 Task: Search one way flight ticket for 2 adults, 4 children and 1 infant on lap in business from Wilmington: Wilmington Airport to Fort Wayne: Fort Wayne International Airport on 5-4-2023. Choice of flights is JetBlue. Price is upto 20000. Outbound departure time preference is 10:00.
Action: Mouse moved to (286, 269)
Screenshot: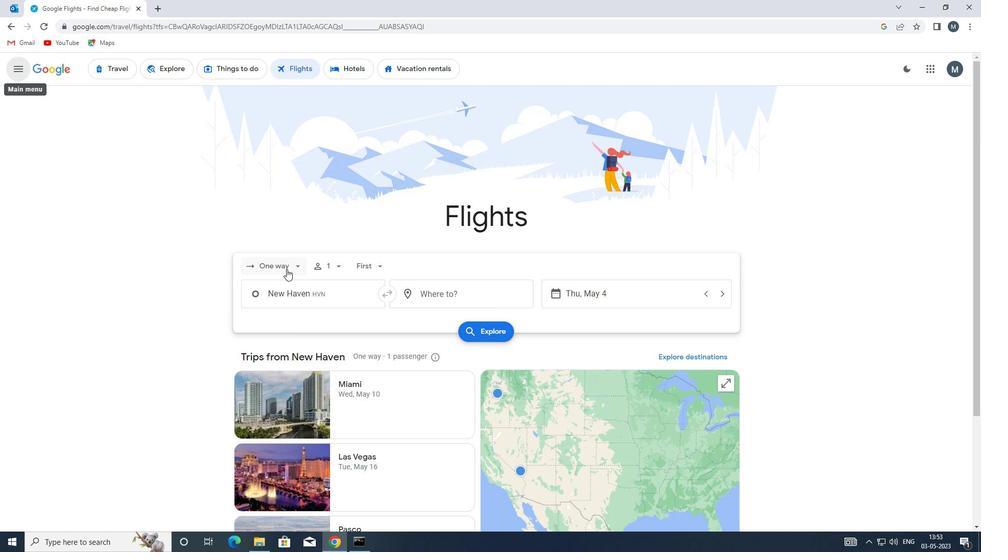 
Action: Mouse pressed left at (286, 269)
Screenshot: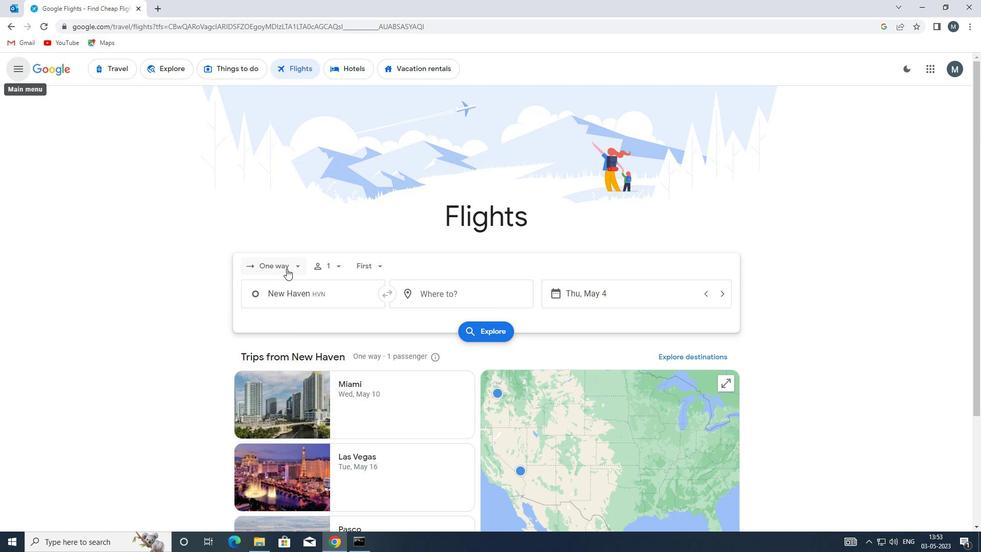 
Action: Mouse moved to (298, 312)
Screenshot: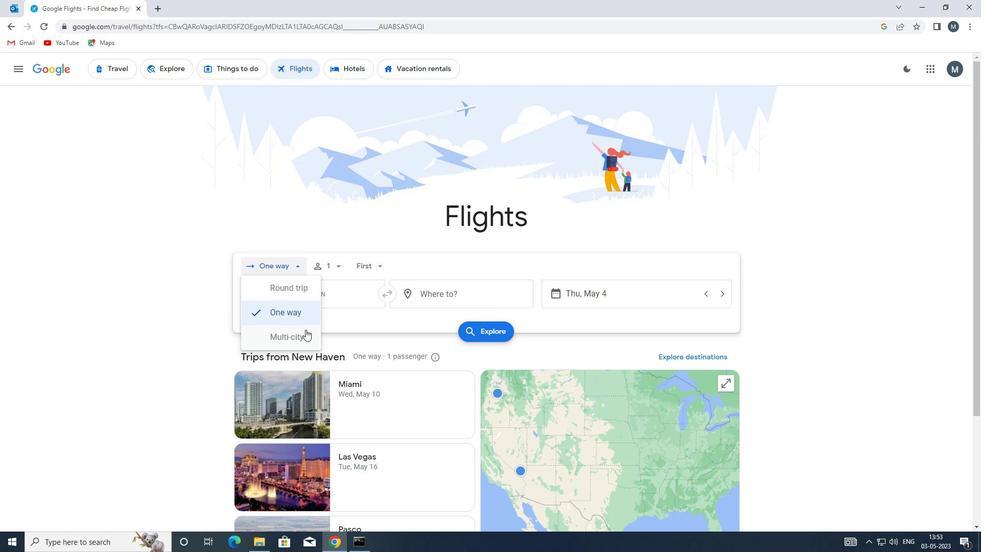 
Action: Mouse pressed left at (298, 312)
Screenshot: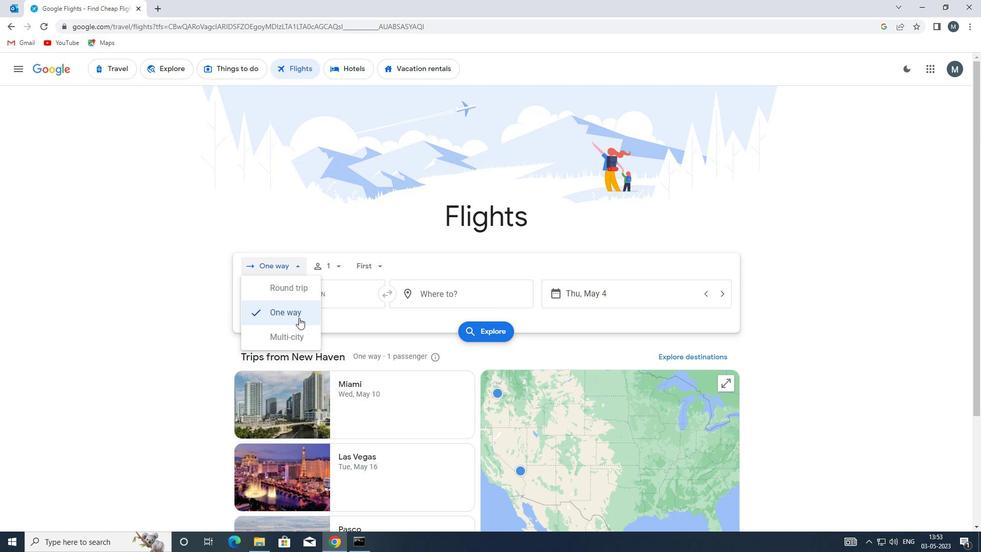 
Action: Mouse moved to (333, 264)
Screenshot: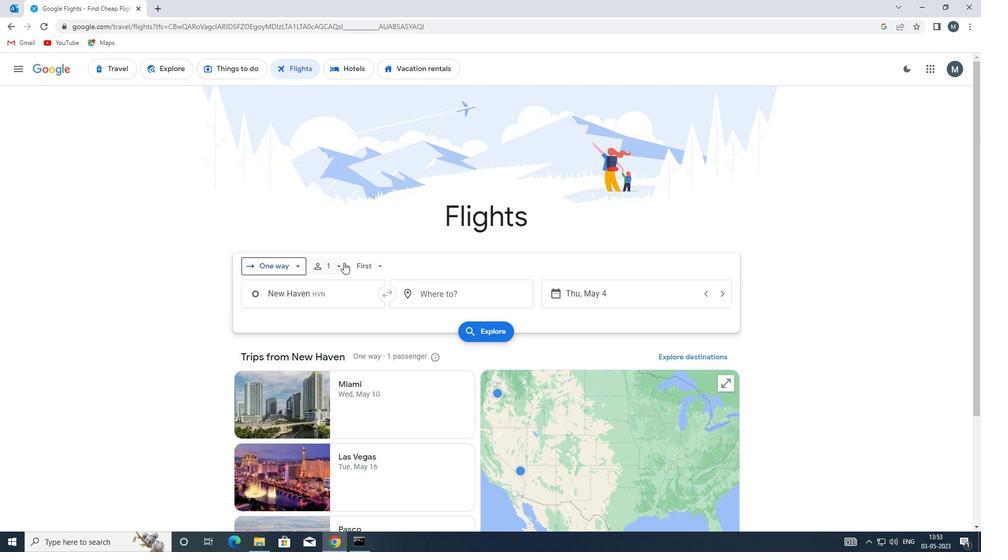 
Action: Mouse pressed left at (333, 264)
Screenshot: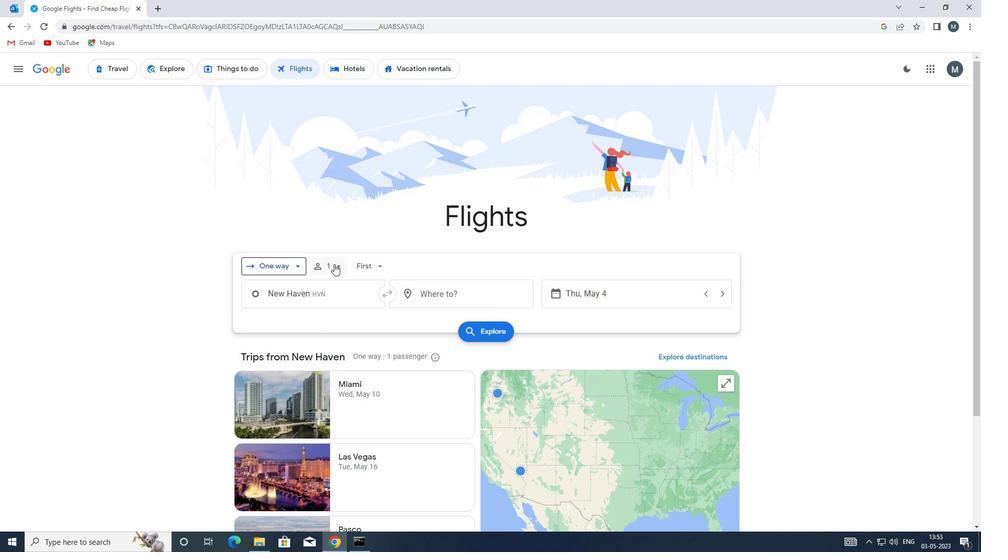 
Action: Mouse moved to (415, 293)
Screenshot: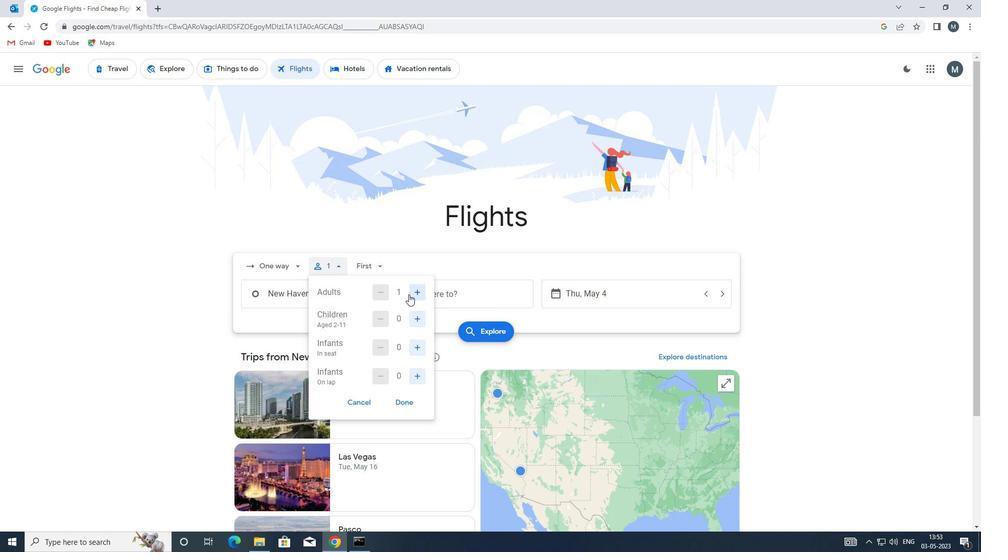 
Action: Mouse pressed left at (415, 293)
Screenshot: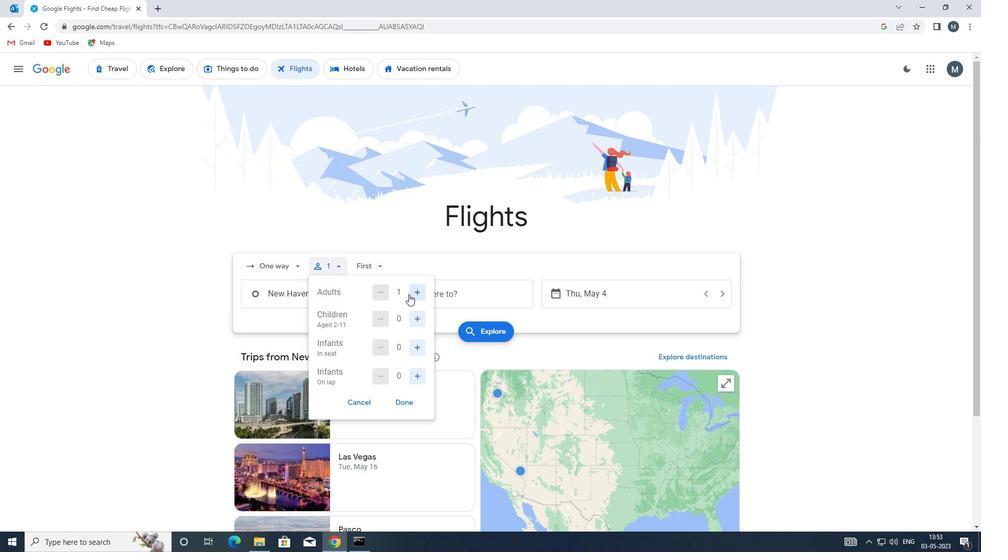 
Action: Mouse moved to (419, 318)
Screenshot: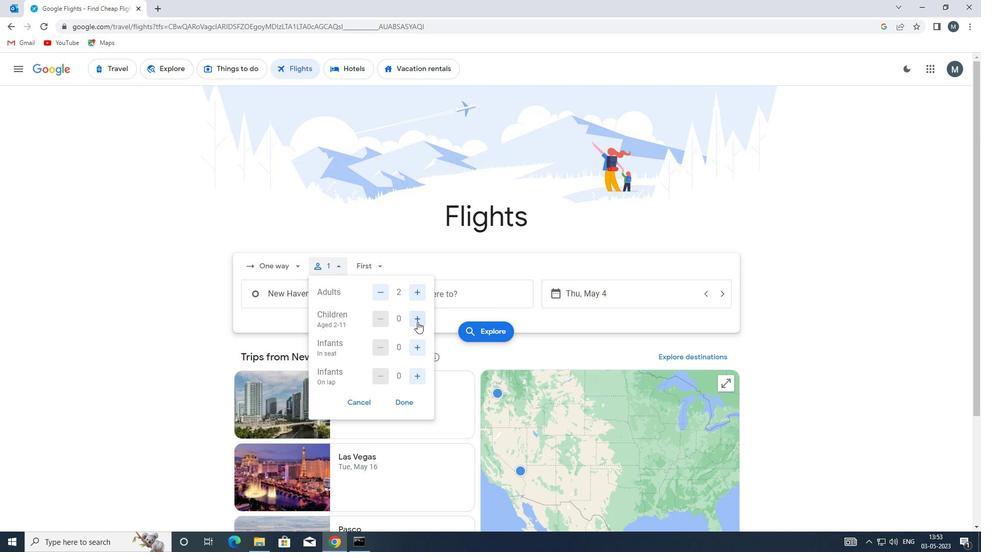 
Action: Mouse pressed left at (419, 318)
Screenshot: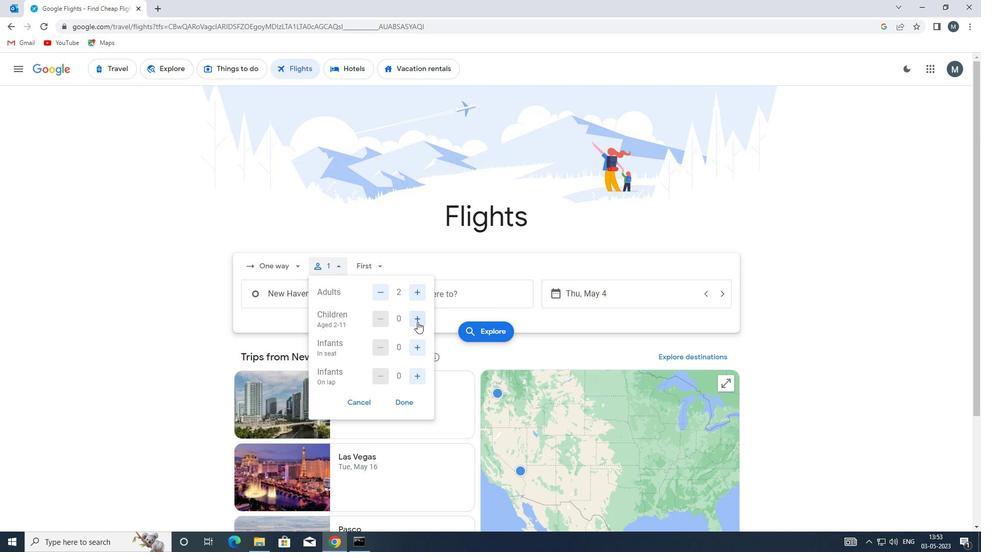 
Action: Mouse pressed left at (419, 318)
Screenshot: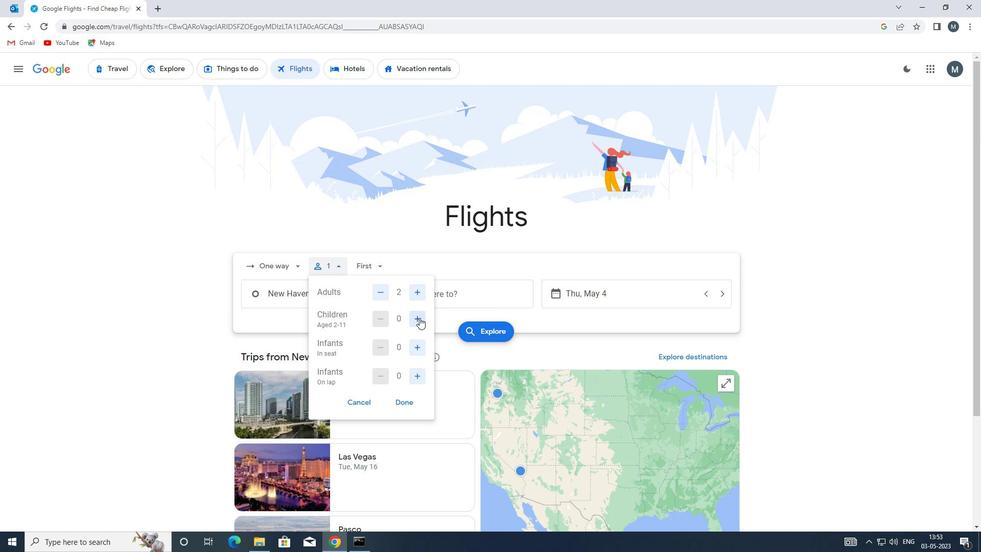 
Action: Mouse pressed left at (419, 318)
Screenshot: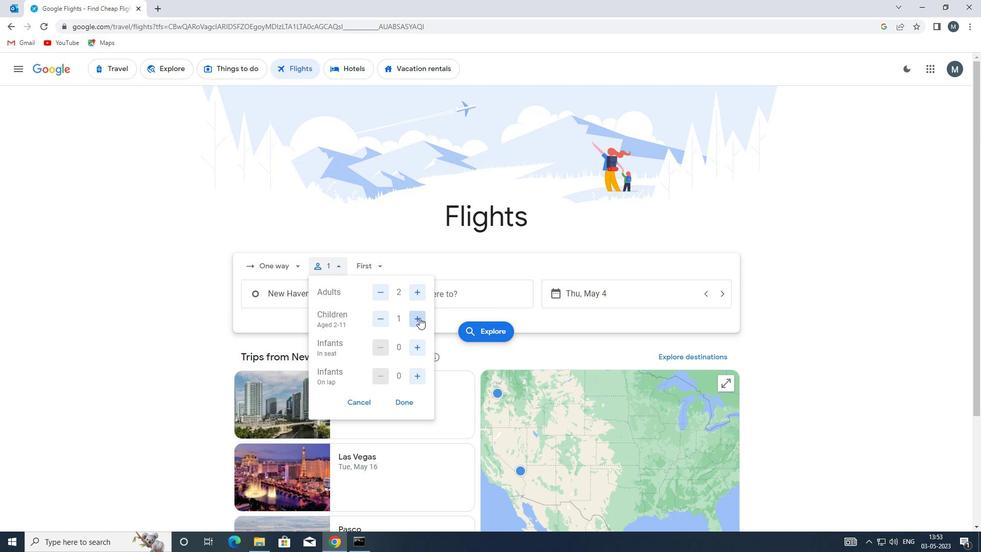 
Action: Mouse pressed left at (419, 318)
Screenshot: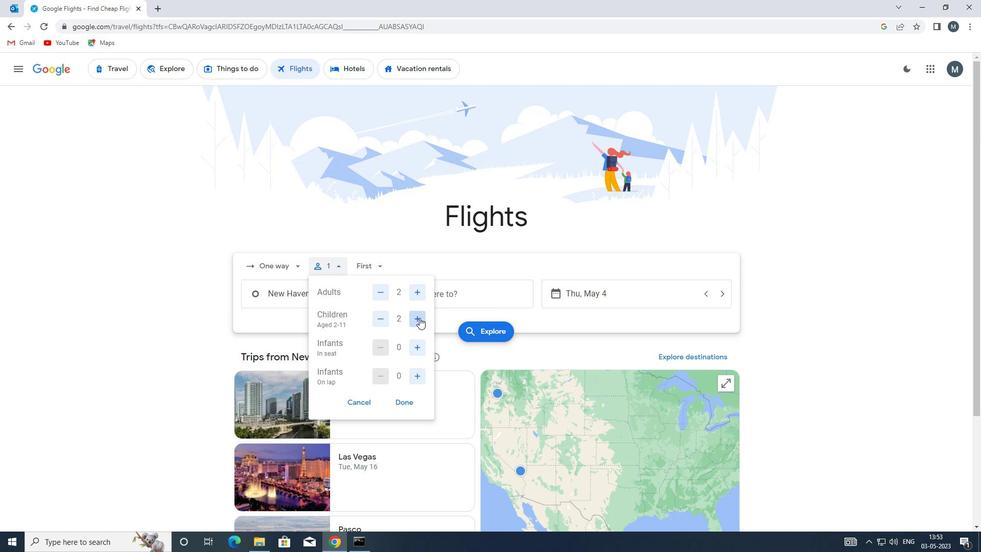 
Action: Mouse pressed left at (419, 318)
Screenshot: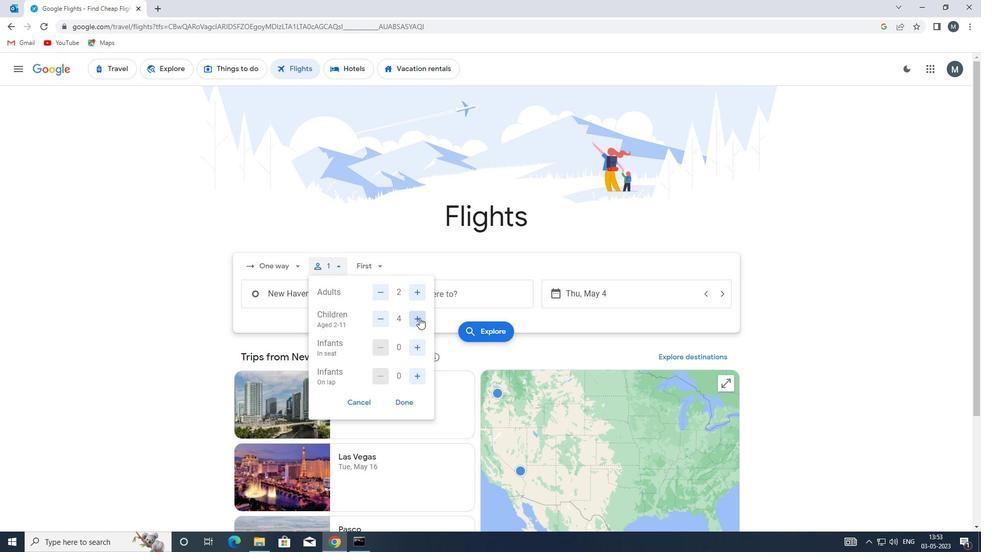 
Action: Mouse moved to (378, 320)
Screenshot: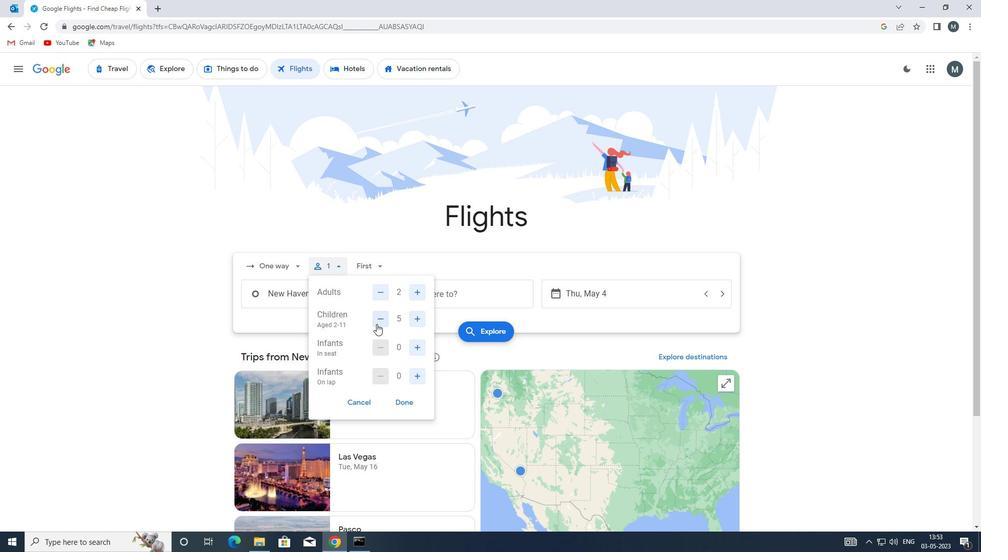 
Action: Mouse pressed left at (378, 320)
Screenshot: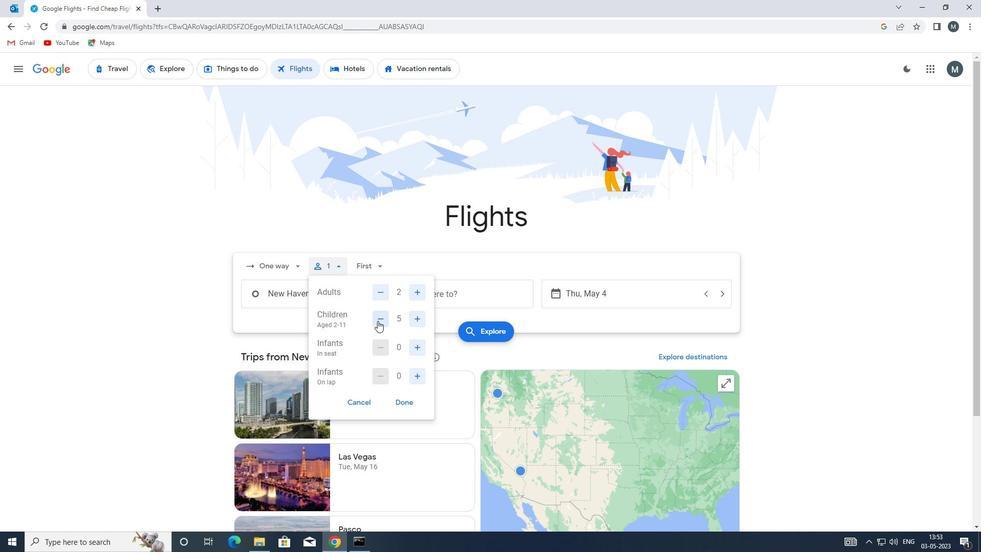 
Action: Mouse moved to (419, 344)
Screenshot: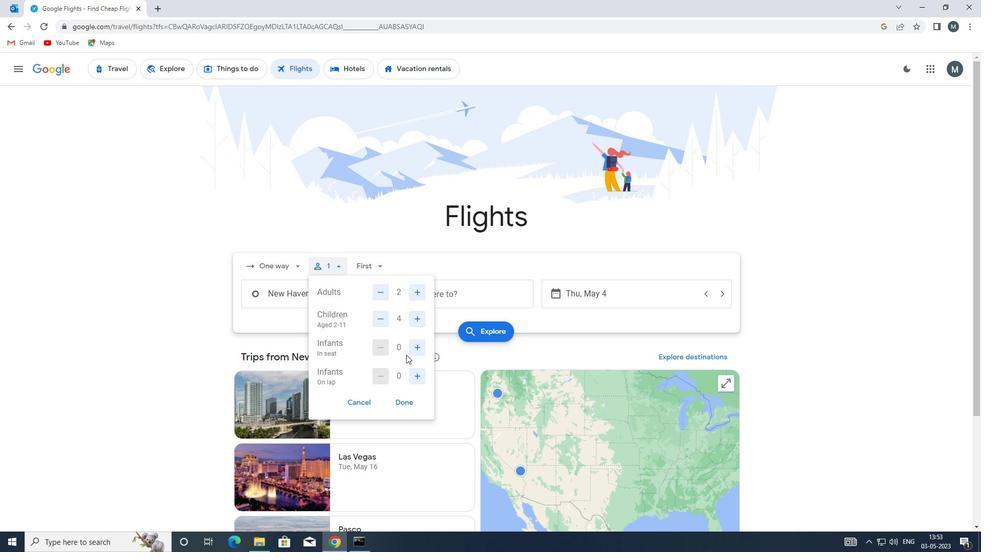 
Action: Mouse pressed left at (419, 344)
Screenshot: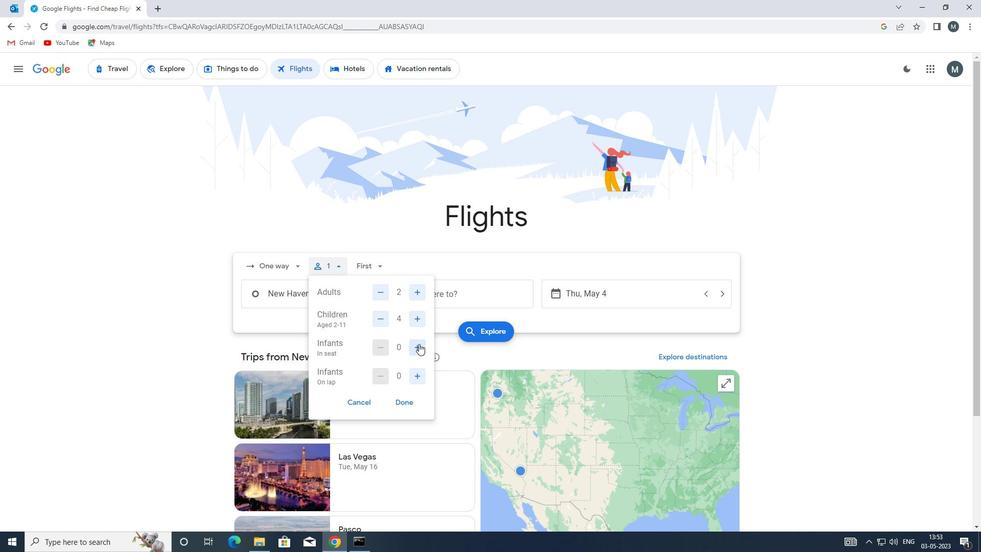 
Action: Mouse moved to (406, 403)
Screenshot: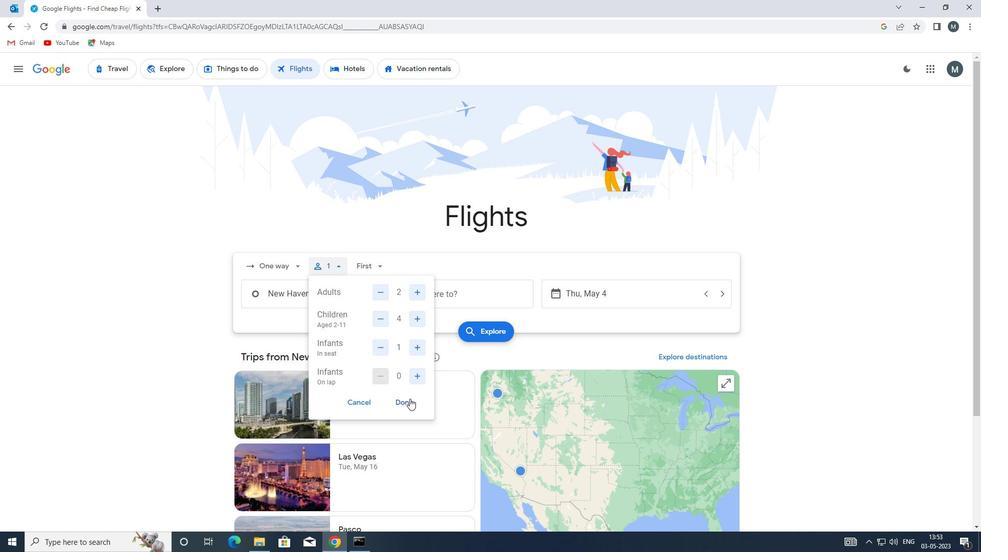 
Action: Mouse pressed left at (406, 403)
Screenshot: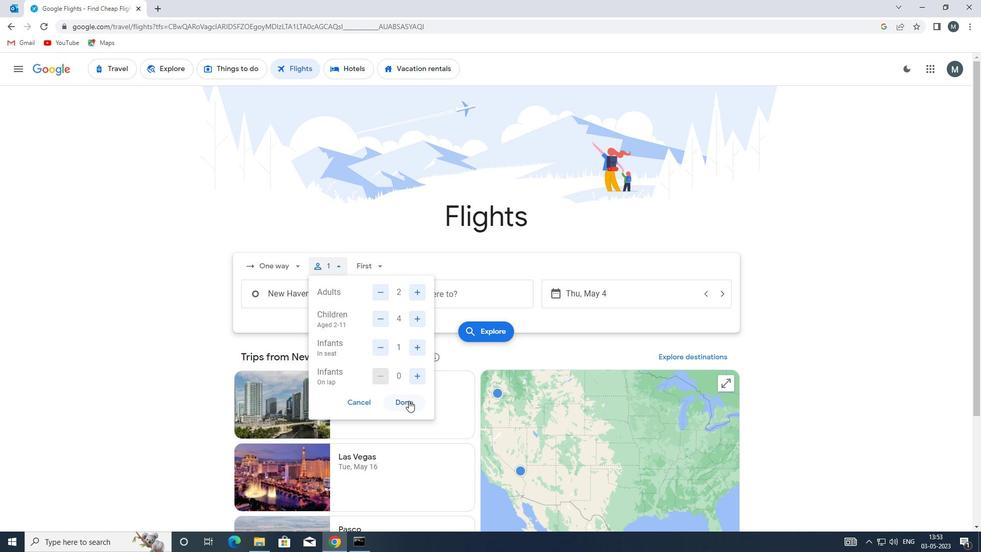 
Action: Mouse moved to (377, 267)
Screenshot: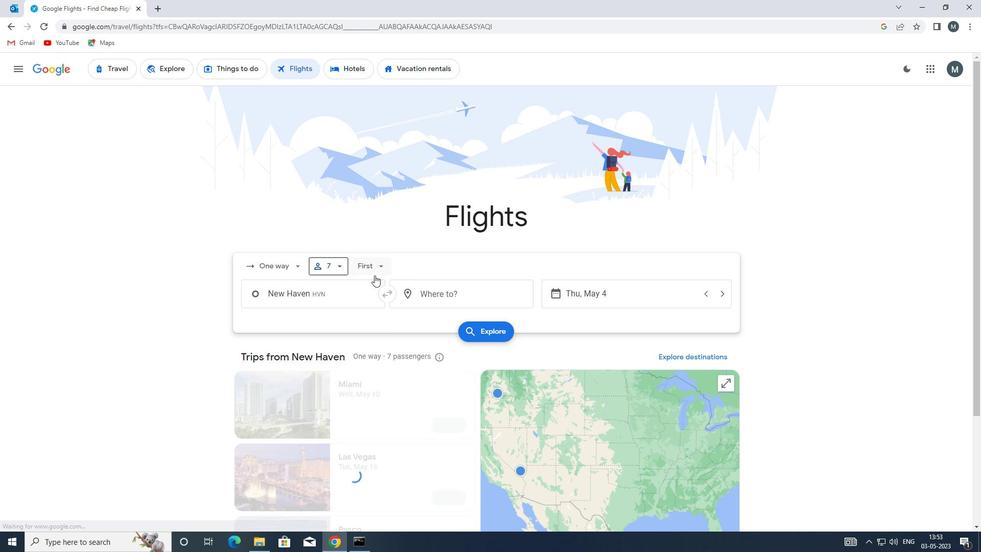 
Action: Mouse pressed left at (377, 267)
Screenshot: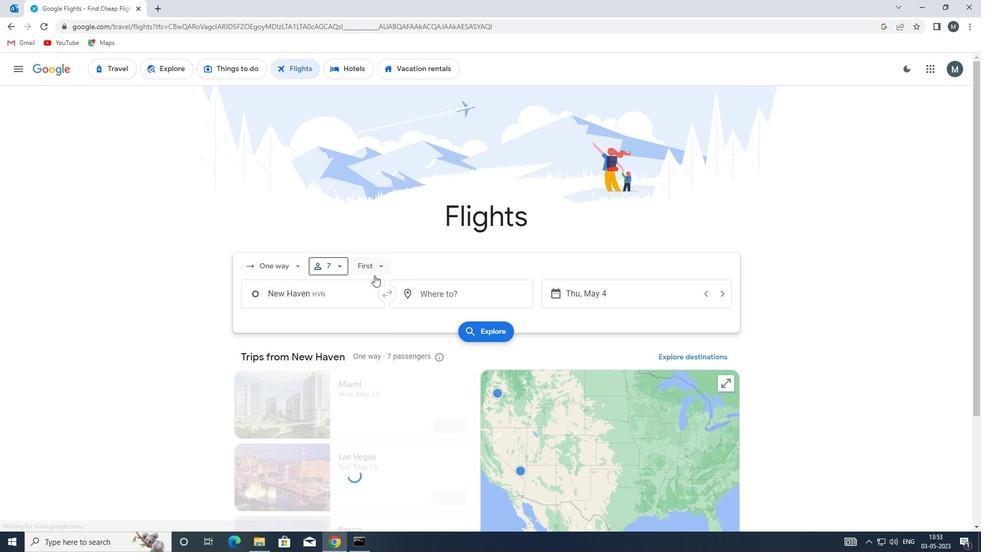 
Action: Mouse moved to (409, 336)
Screenshot: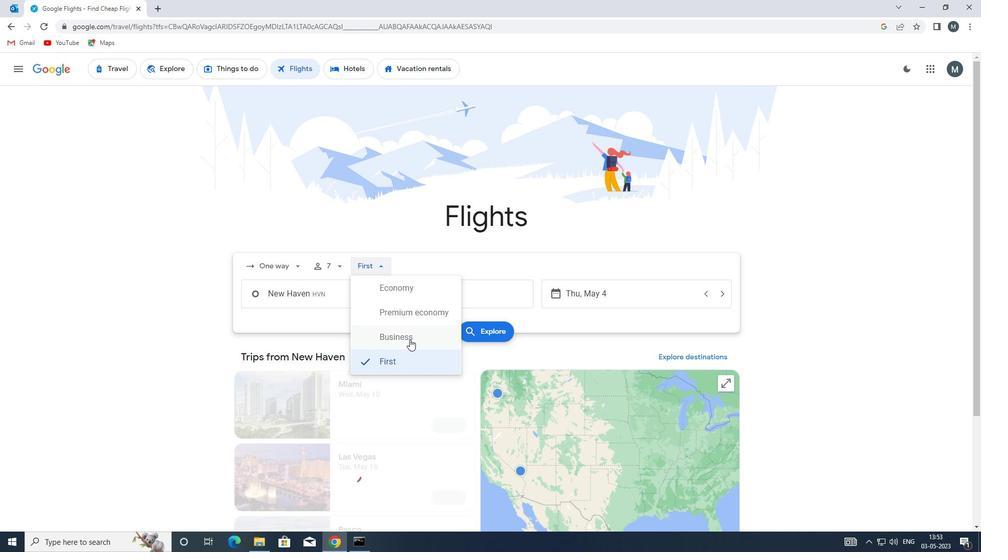 
Action: Mouse pressed left at (409, 336)
Screenshot: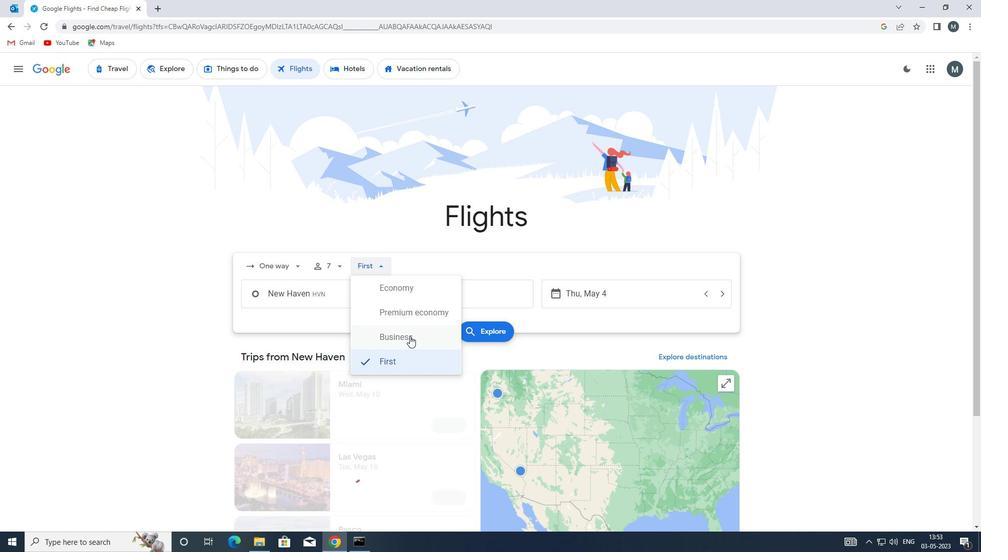 
Action: Mouse moved to (338, 300)
Screenshot: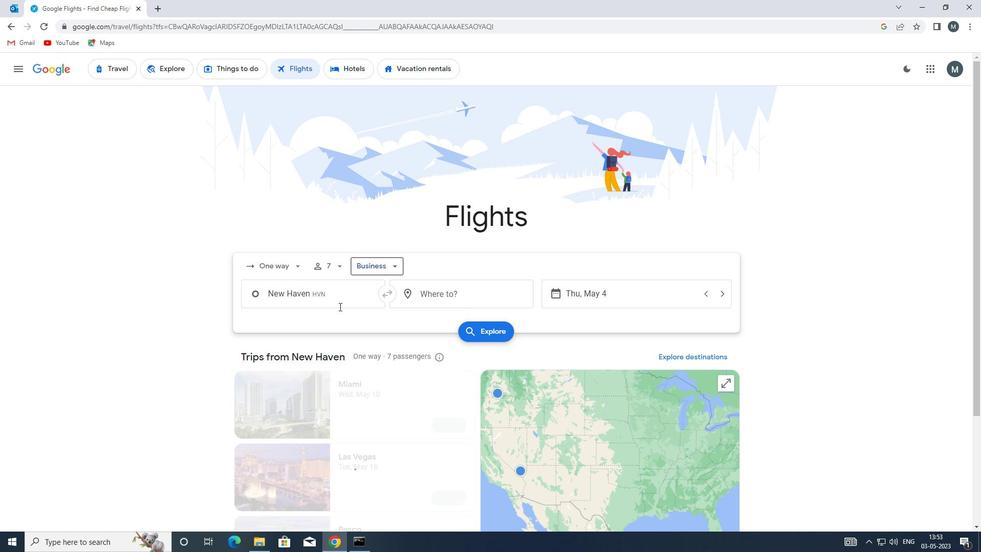 
Action: Mouse pressed left at (338, 300)
Screenshot: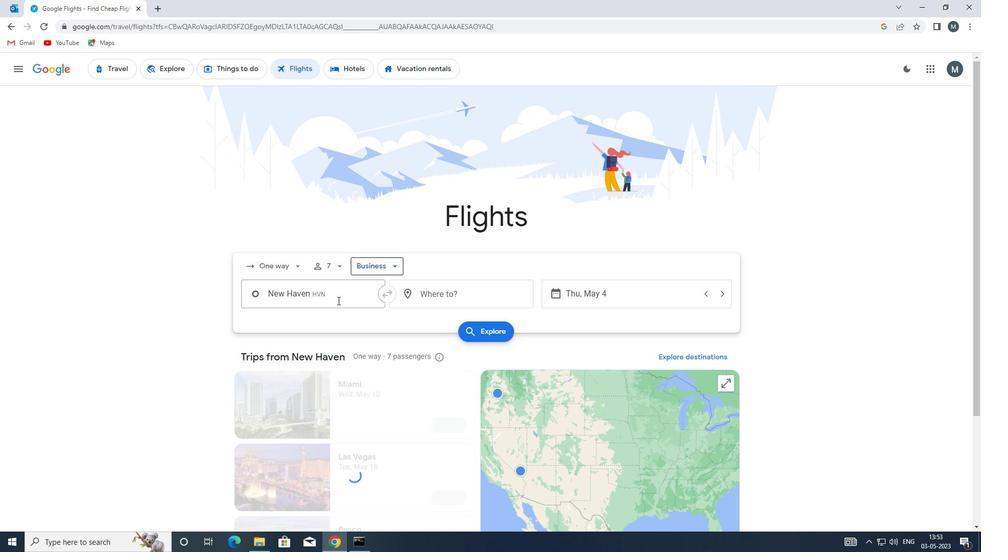 
Action: Key pressed ilg
Screenshot: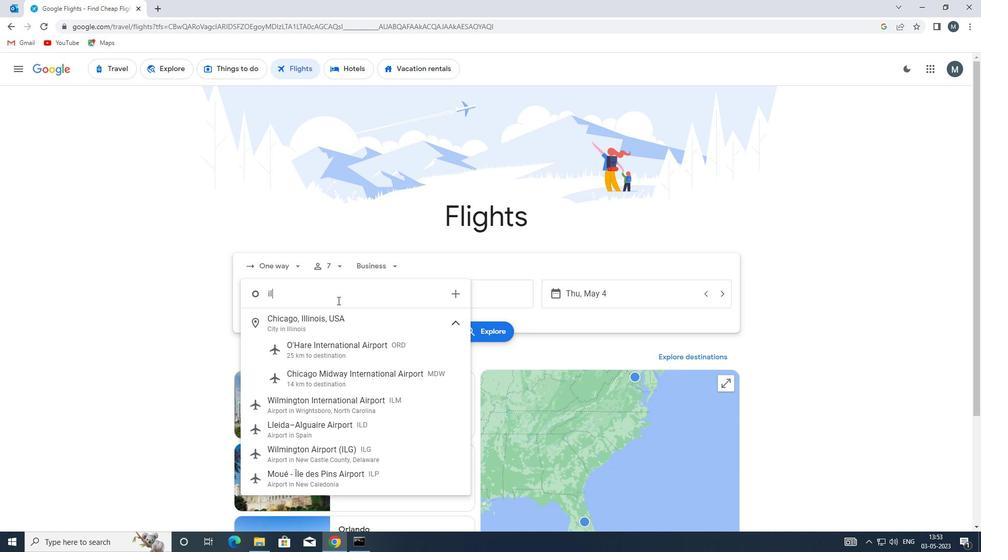 
Action: Mouse moved to (344, 322)
Screenshot: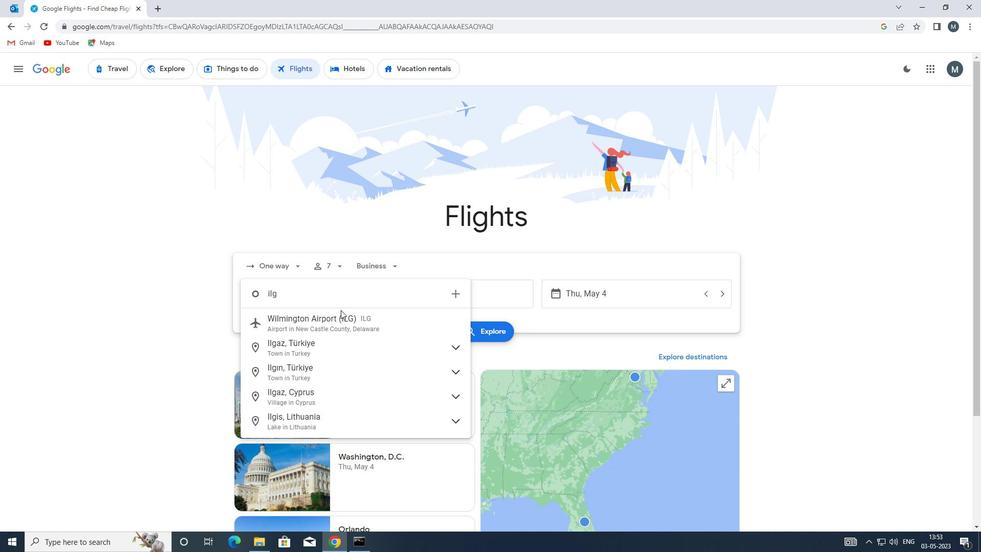 
Action: Mouse pressed left at (344, 322)
Screenshot: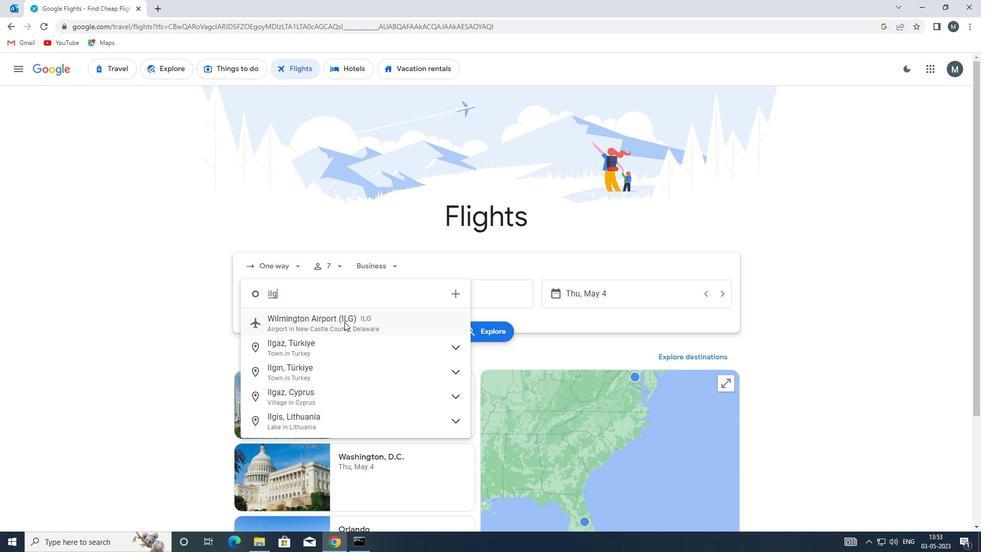 
Action: Mouse moved to (435, 295)
Screenshot: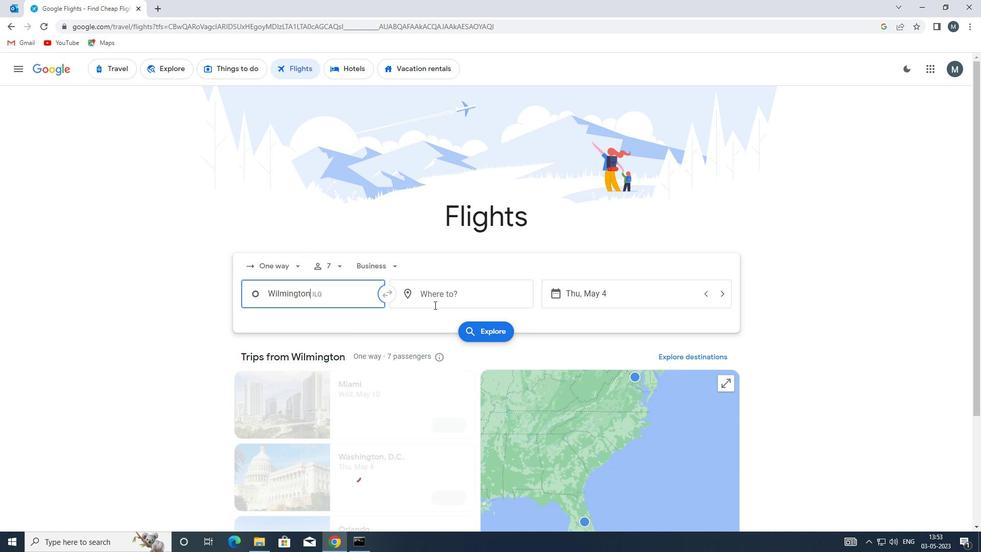 
Action: Mouse pressed left at (435, 295)
Screenshot: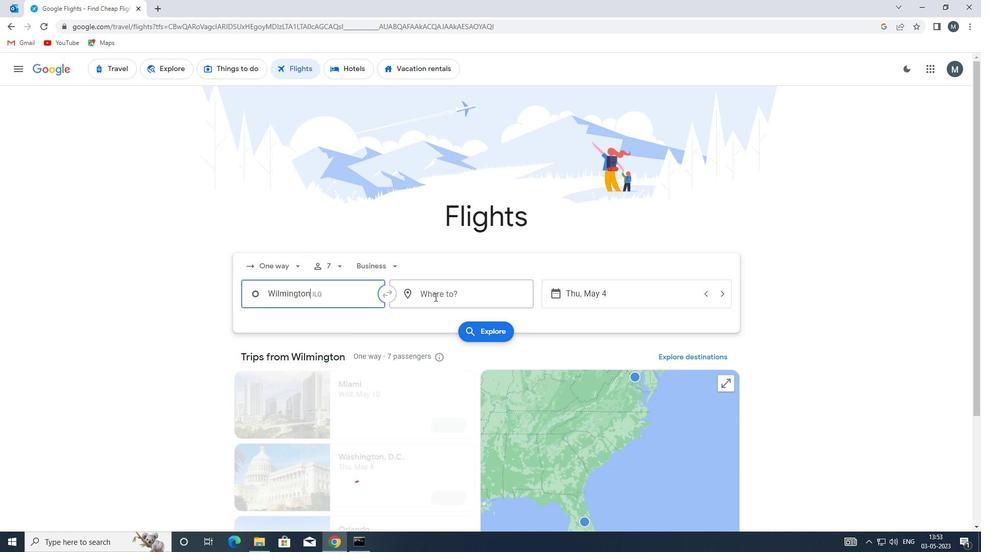 
Action: Key pressed fwa
Screenshot: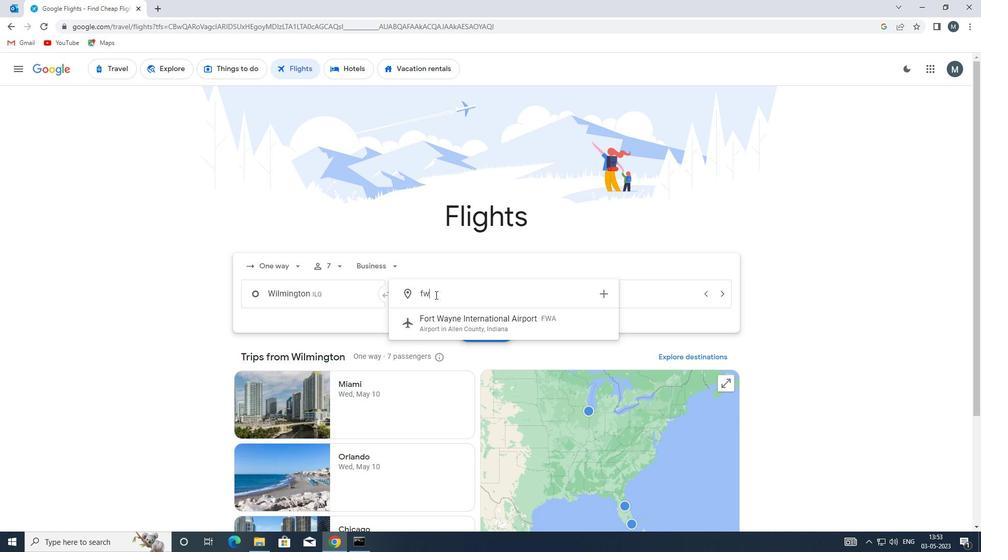 
Action: Mouse moved to (452, 325)
Screenshot: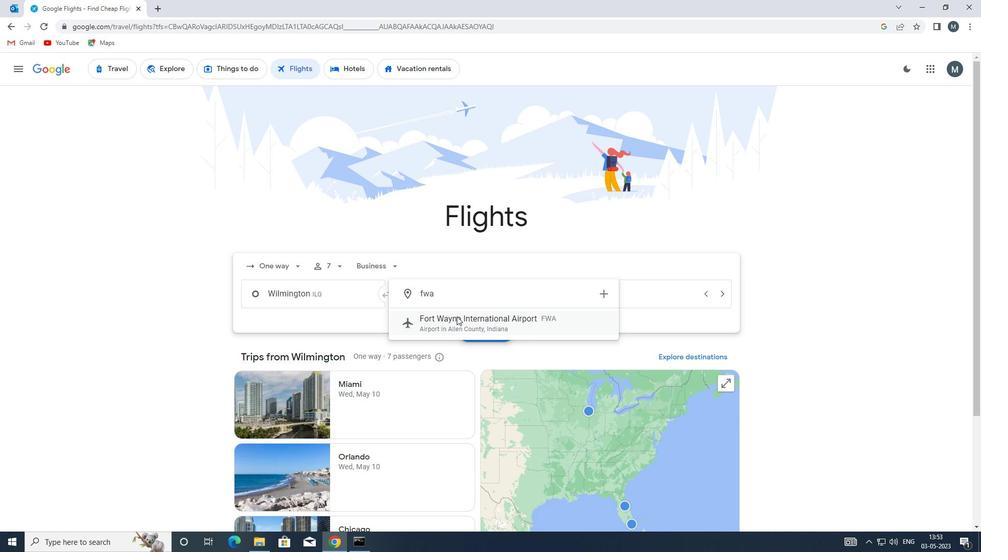 
Action: Mouse pressed left at (452, 325)
Screenshot: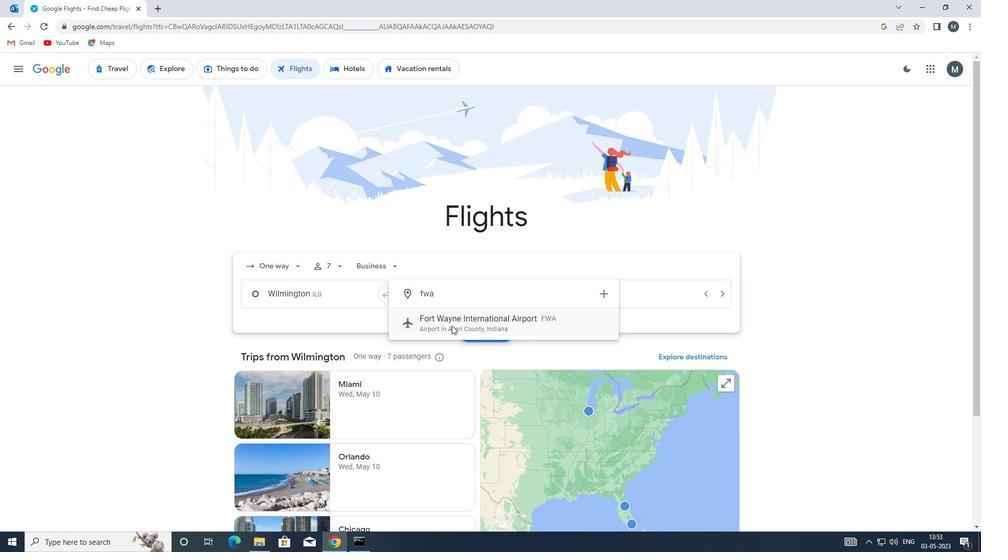 
Action: Mouse moved to (577, 295)
Screenshot: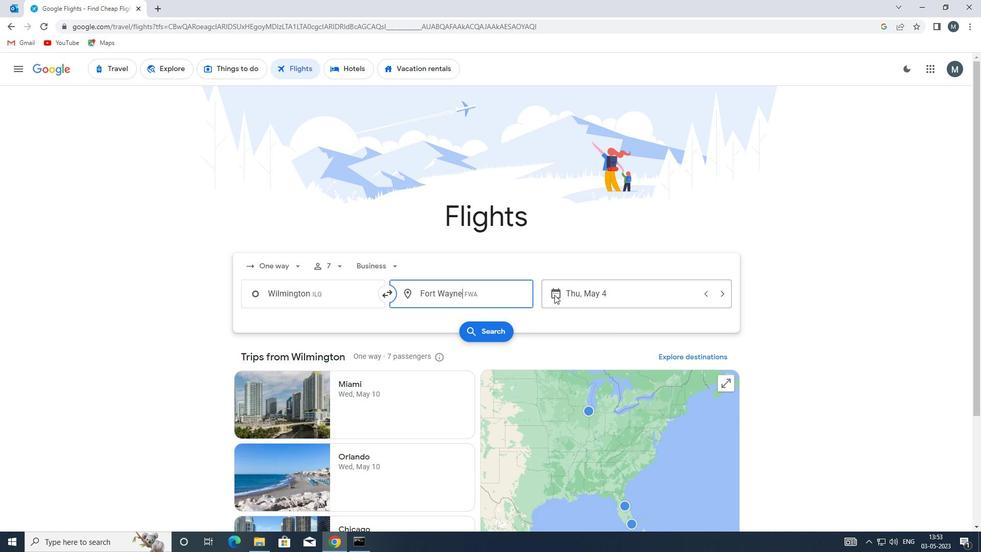 
Action: Mouse pressed left at (577, 295)
Screenshot: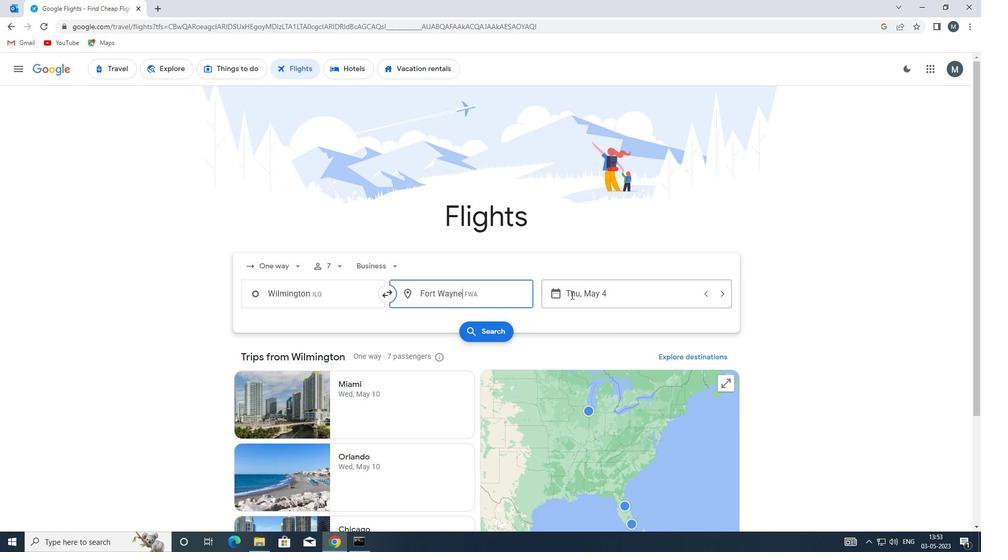 
Action: Mouse moved to (462, 344)
Screenshot: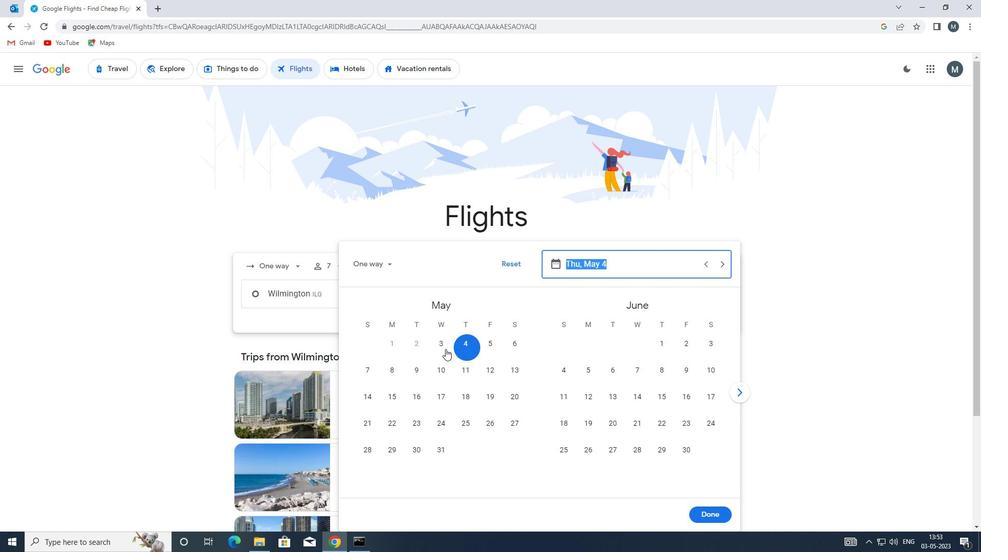 
Action: Mouse pressed left at (462, 344)
Screenshot: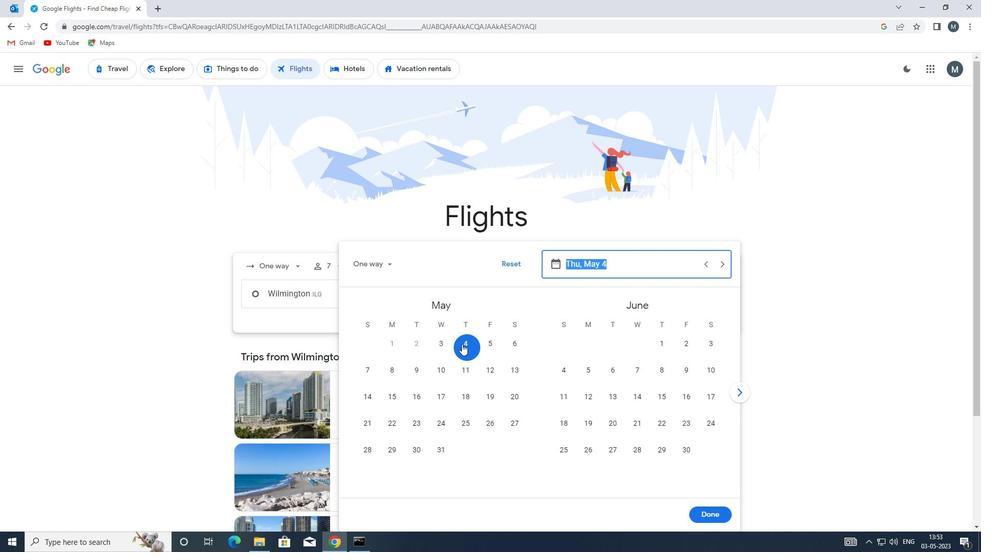 
Action: Mouse moved to (710, 506)
Screenshot: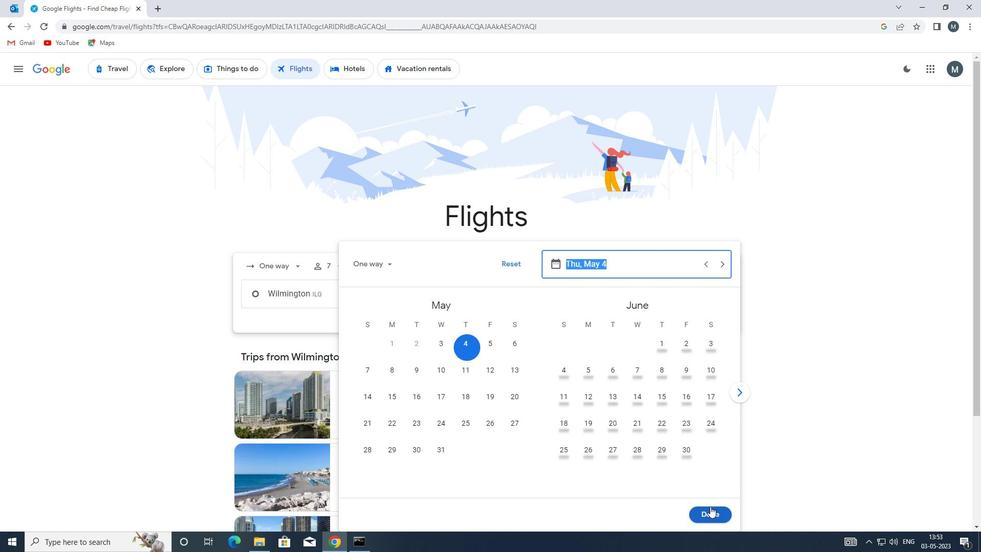 
Action: Mouse pressed left at (710, 506)
Screenshot: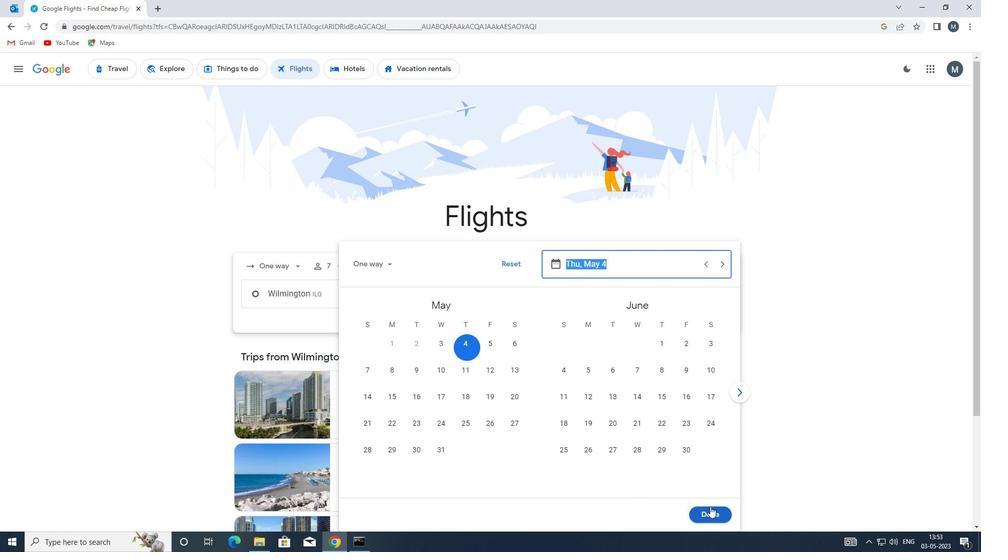 
Action: Mouse moved to (487, 331)
Screenshot: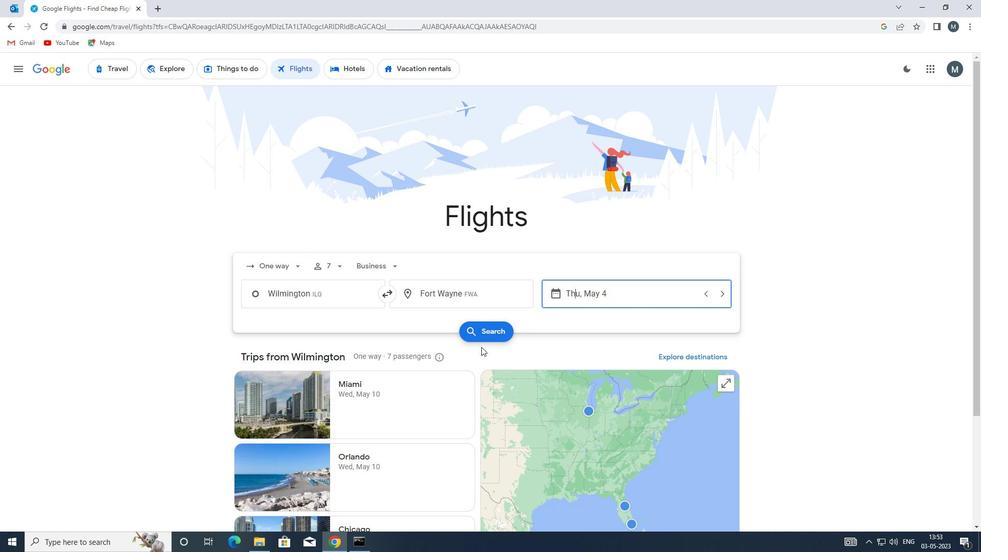 
Action: Mouse pressed left at (487, 331)
Screenshot: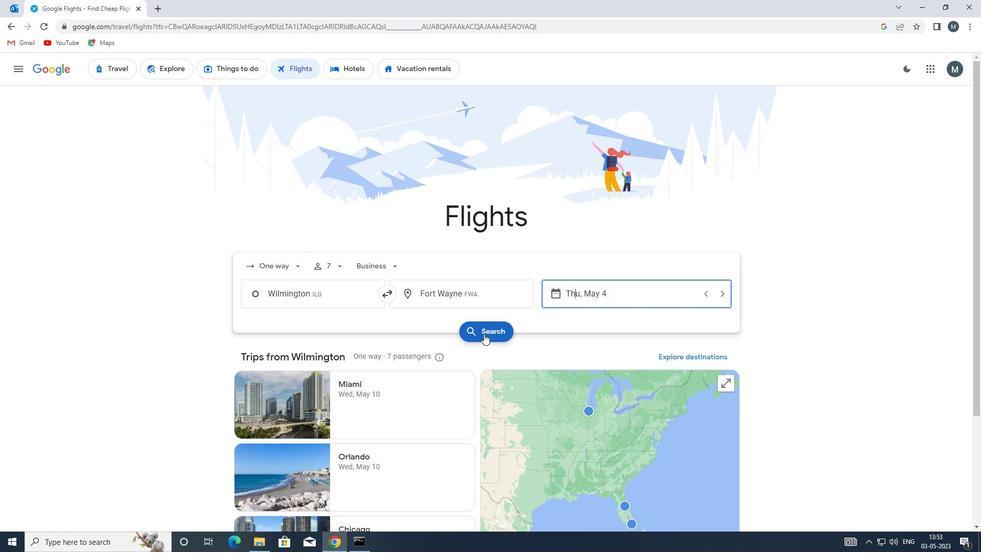 
Action: Mouse moved to (268, 159)
Screenshot: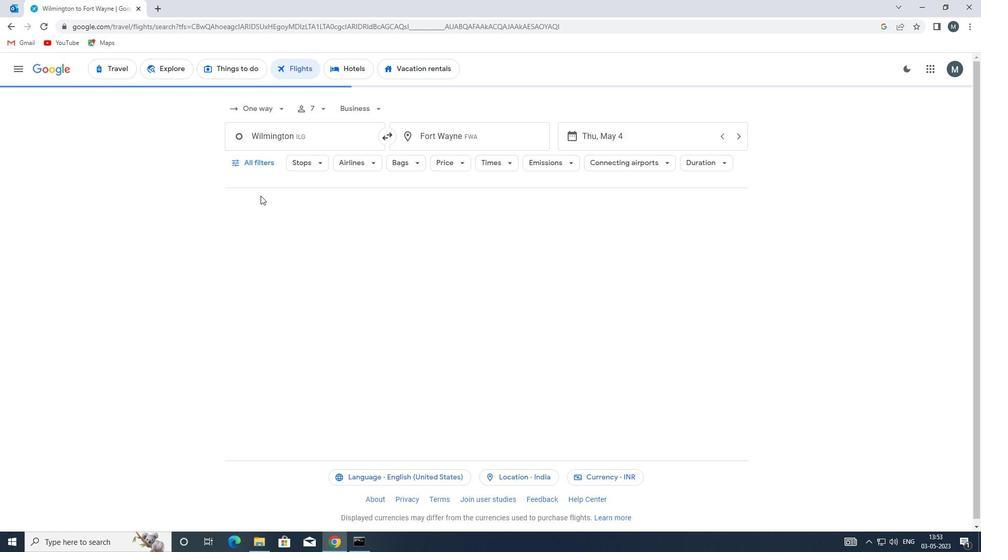 
Action: Mouse pressed left at (268, 159)
Screenshot: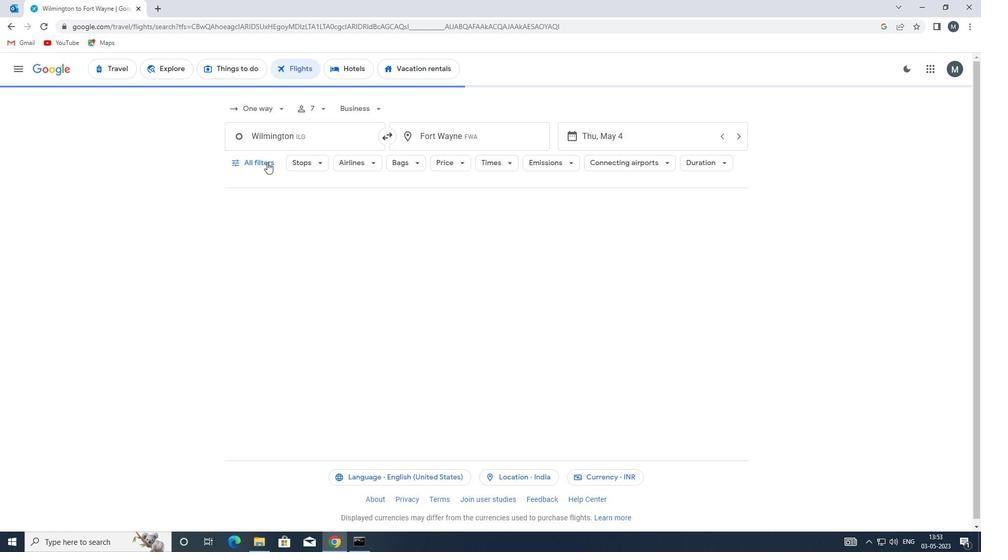 
Action: Mouse moved to (276, 235)
Screenshot: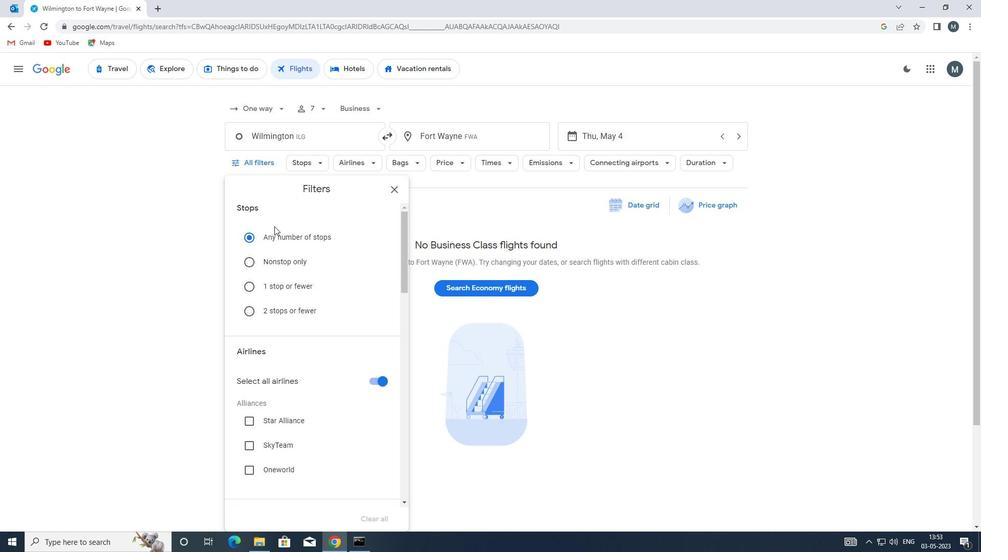 
Action: Mouse scrolled (276, 234) with delta (0, 0)
Screenshot: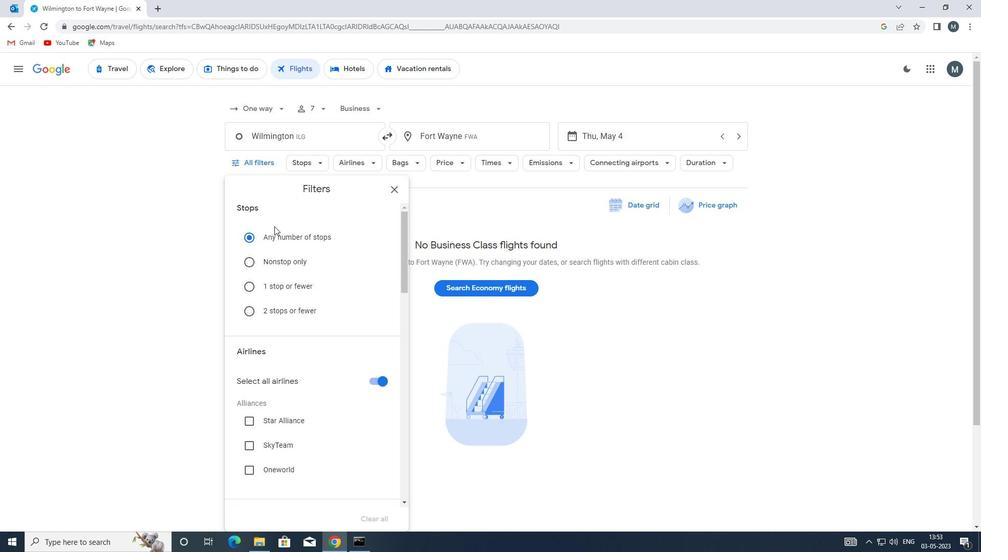 
Action: Mouse moved to (383, 328)
Screenshot: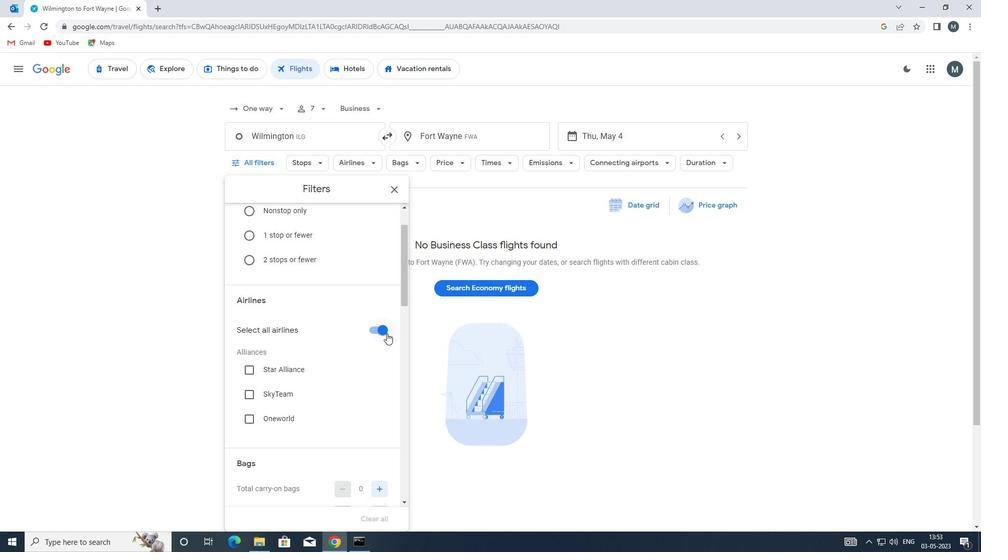 
Action: Mouse pressed left at (383, 328)
Screenshot: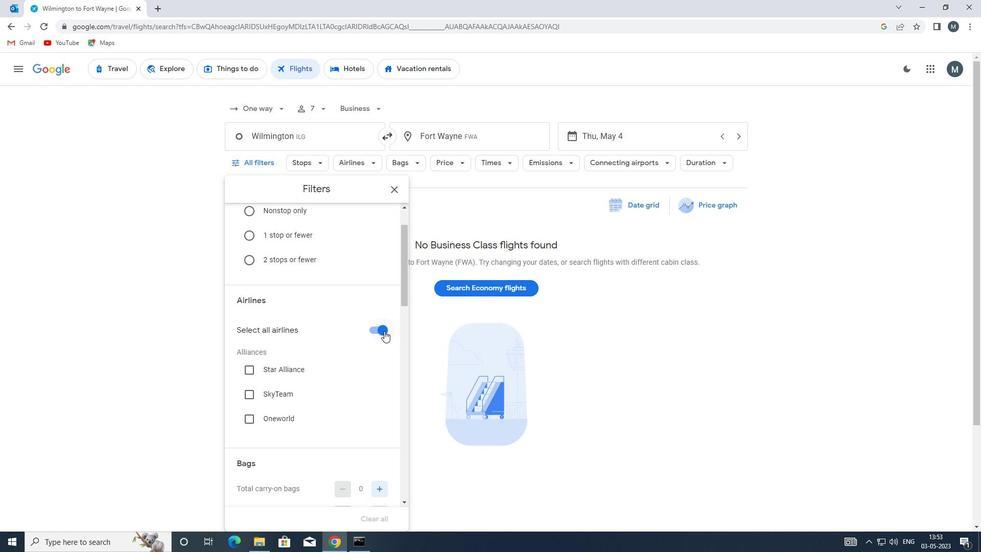 
Action: Mouse moved to (326, 342)
Screenshot: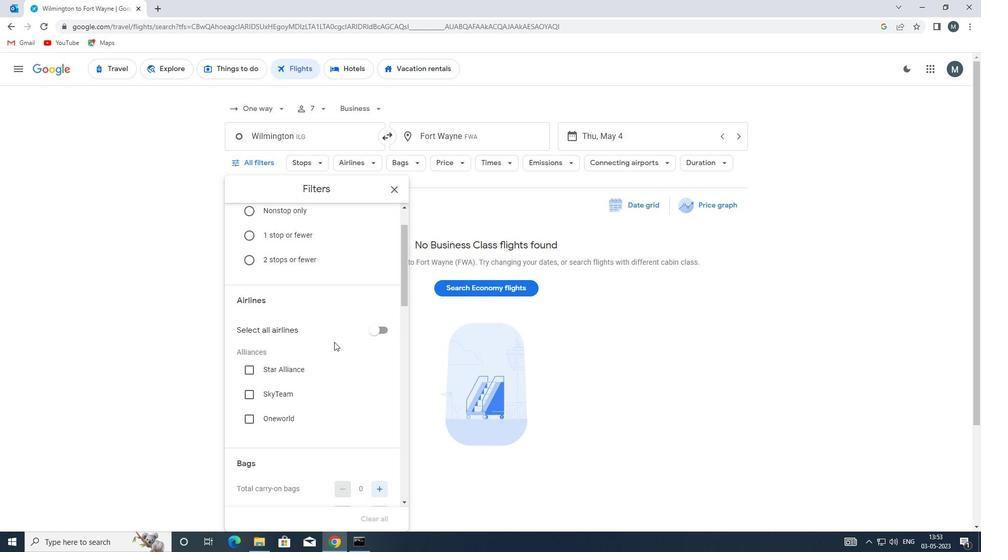 
Action: Mouse scrolled (326, 342) with delta (0, 0)
Screenshot: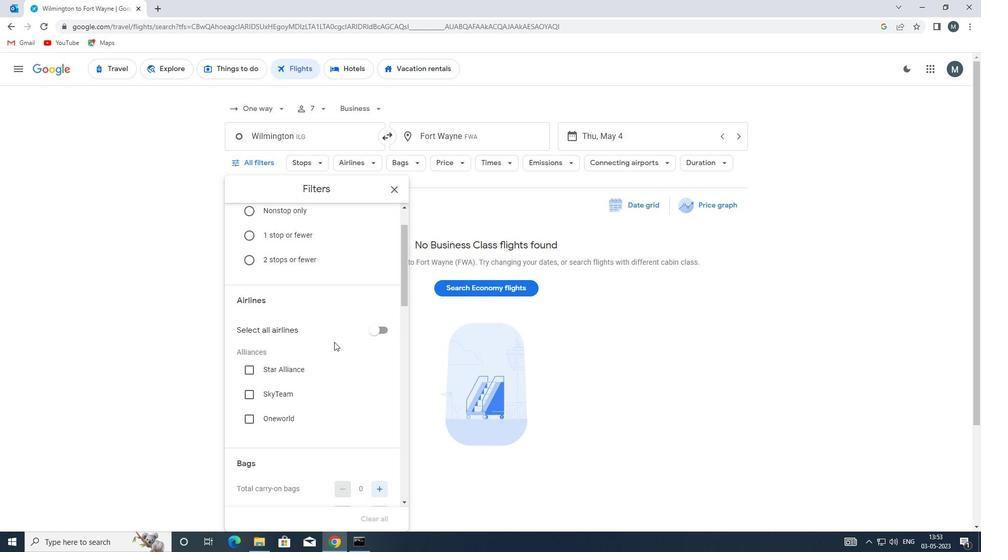 
Action: Mouse moved to (325, 343)
Screenshot: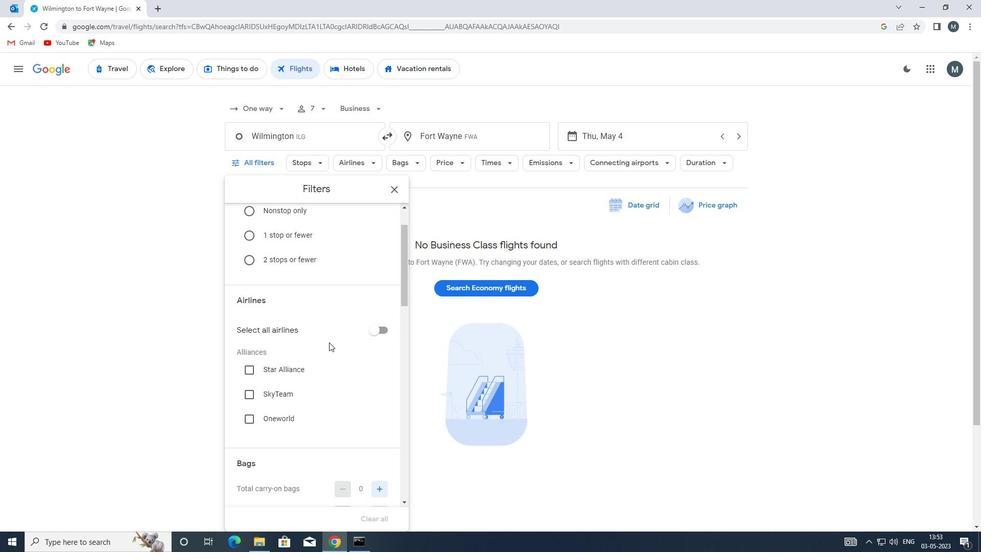 
Action: Mouse scrolled (325, 343) with delta (0, 0)
Screenshot: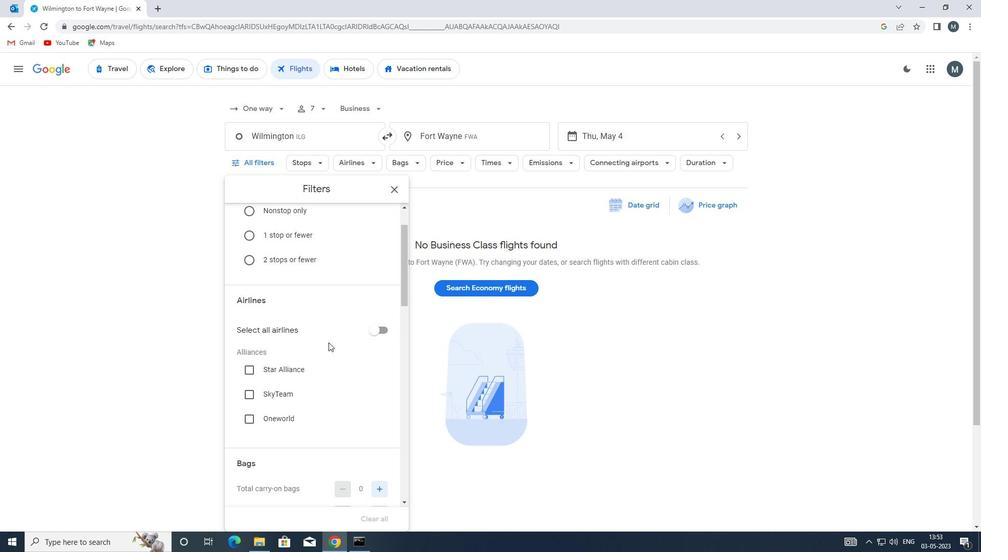 
Action: Mouse moved to (321, 344)
Screenshot: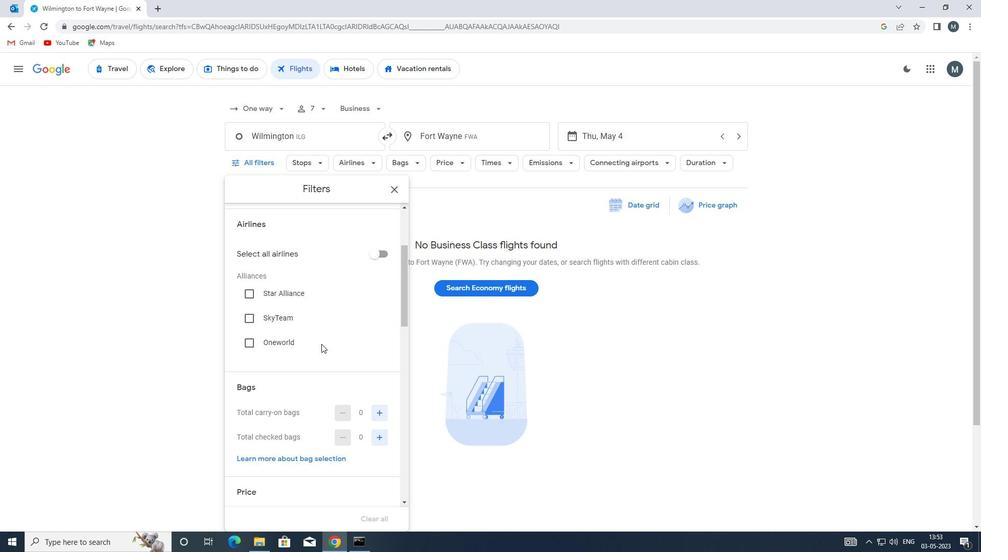 
Action: Mouse scrolled (321, 343) with delta (0, 0)
Screenshot: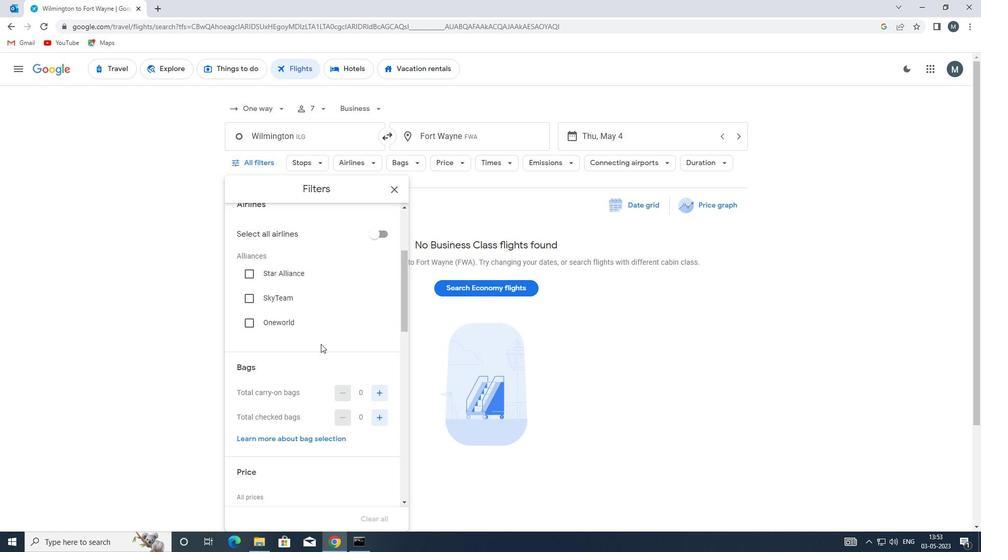 
Action: Mouse moved to (321, 344)
Screenshot: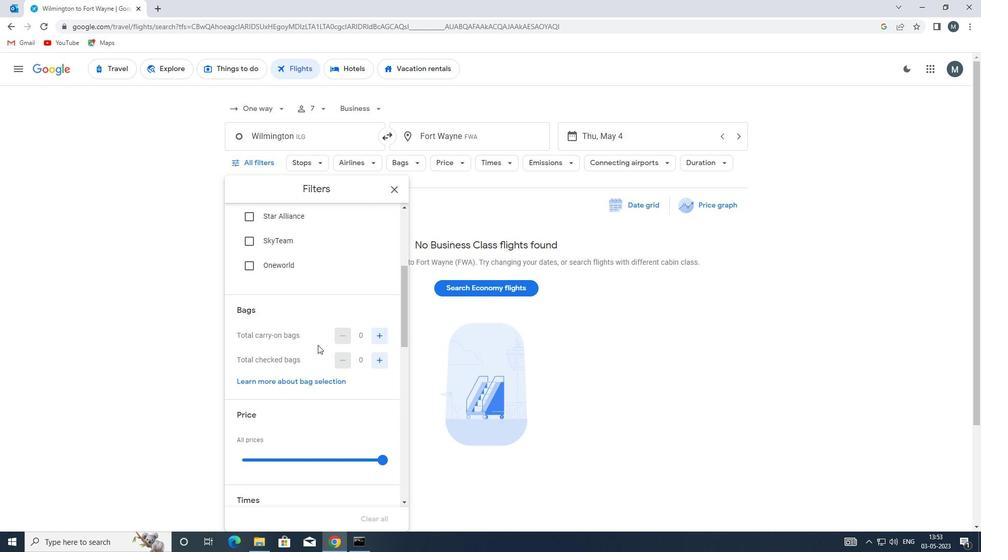 
Action: Mouse scrolled (321, 343) with delta (0, 0)
Screenshot: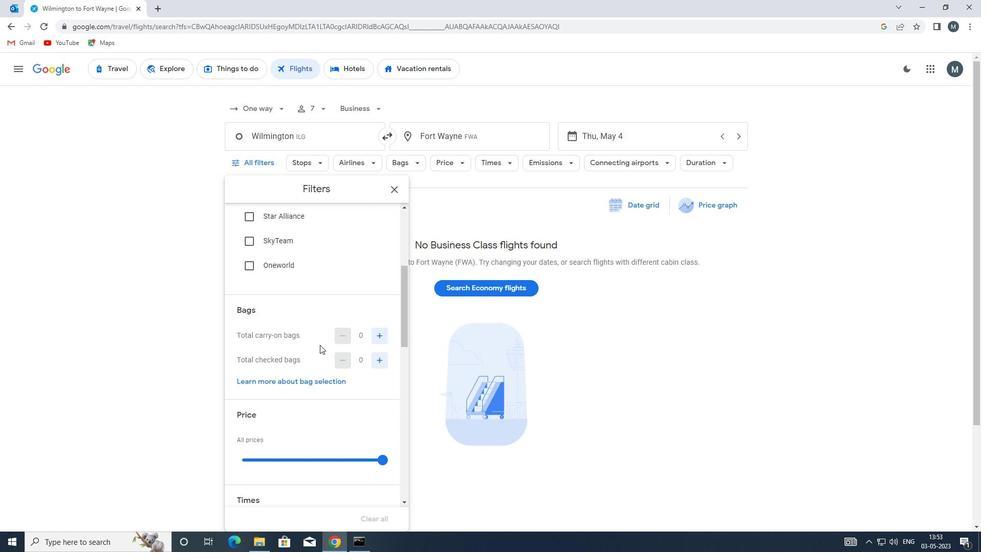 
Action: Mouse moved to (321, 345)
Screenshot: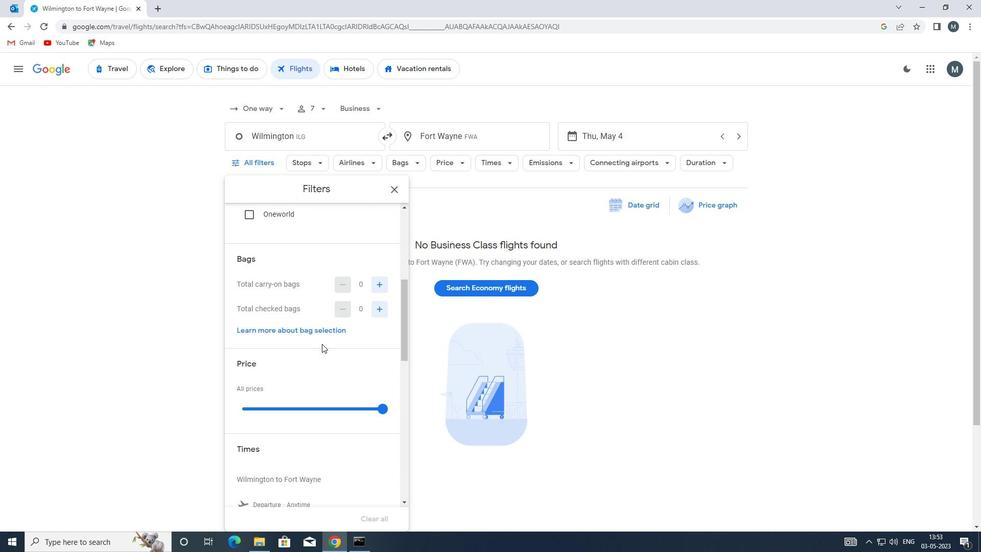 
Action: Mouse scrolled (321, 344) with delta (0, 0)
Screenshot: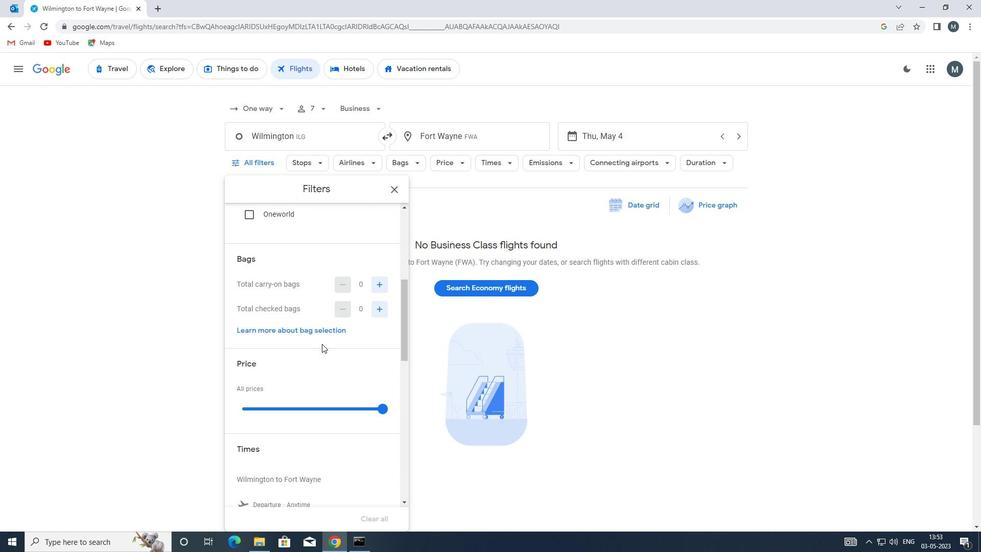 
Action: Mouse moved to (305, 357)
Screenshot: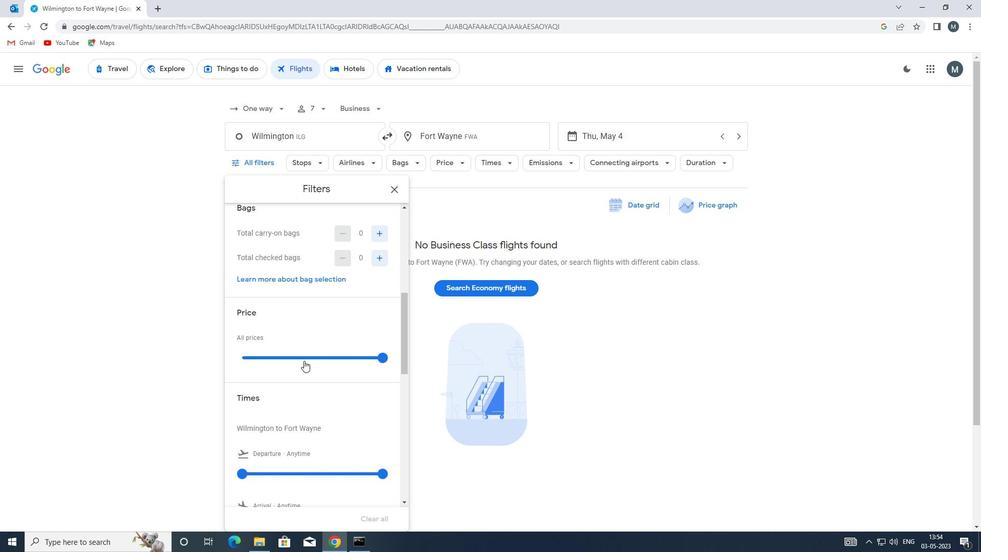 
Action: Mouse pressed left at (305, 357)
Screenshot: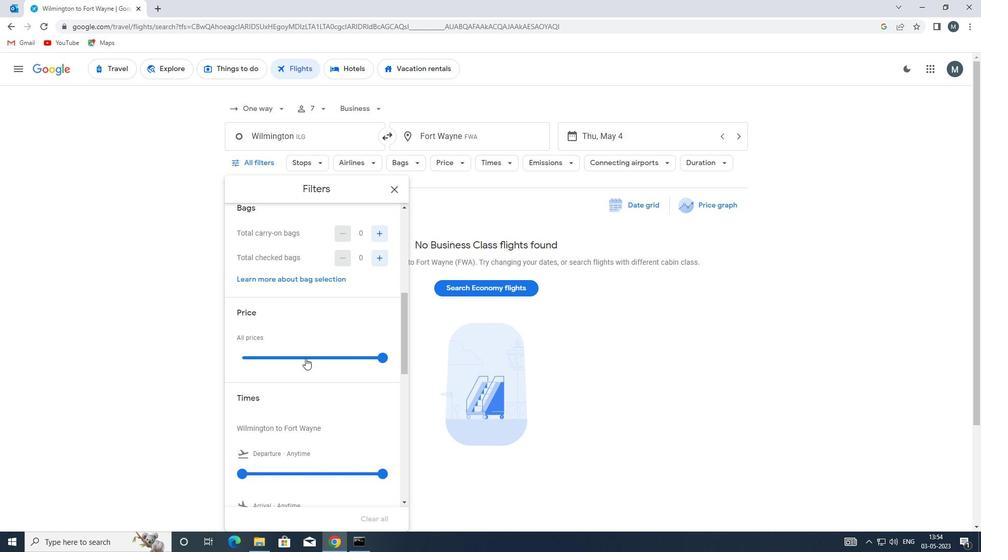 
Action: Mouse moved to (303, 356)
Screenshot: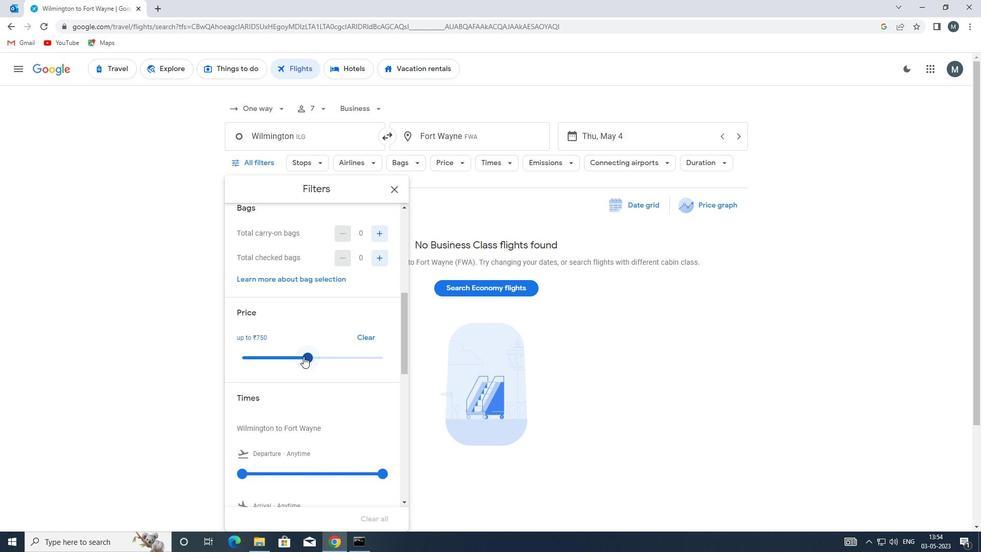 
Action: Mouse pressed left at (303, 356)
Screenshot: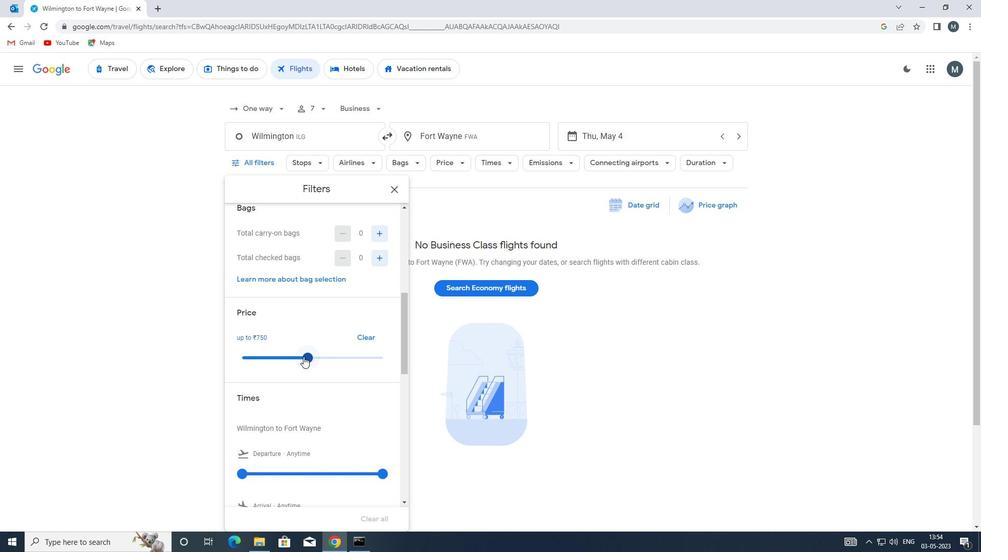 
Action: Mouse moved to (287, 333)
Screenshot: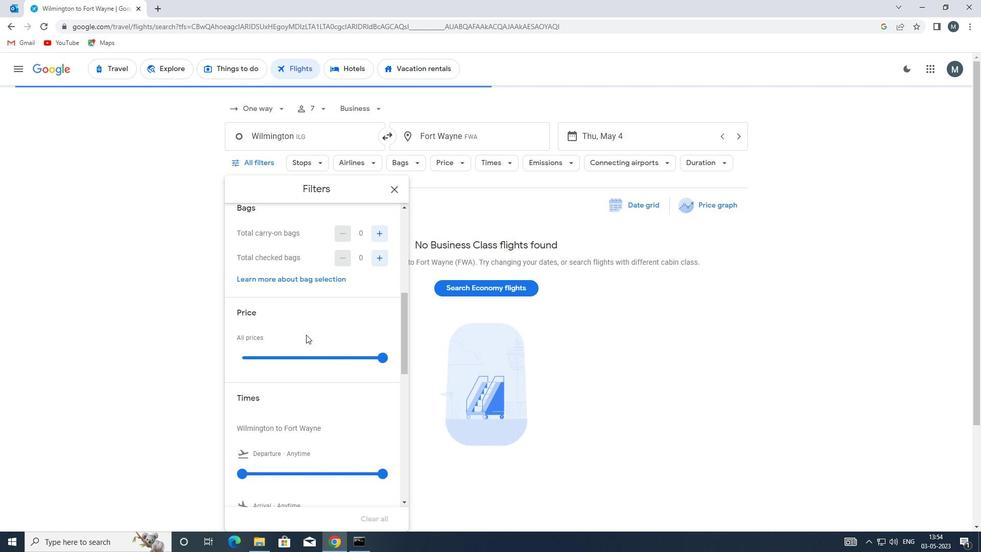 
Action: Mouse scrolled (287, 332) with delta (0, 0)
Screenshot: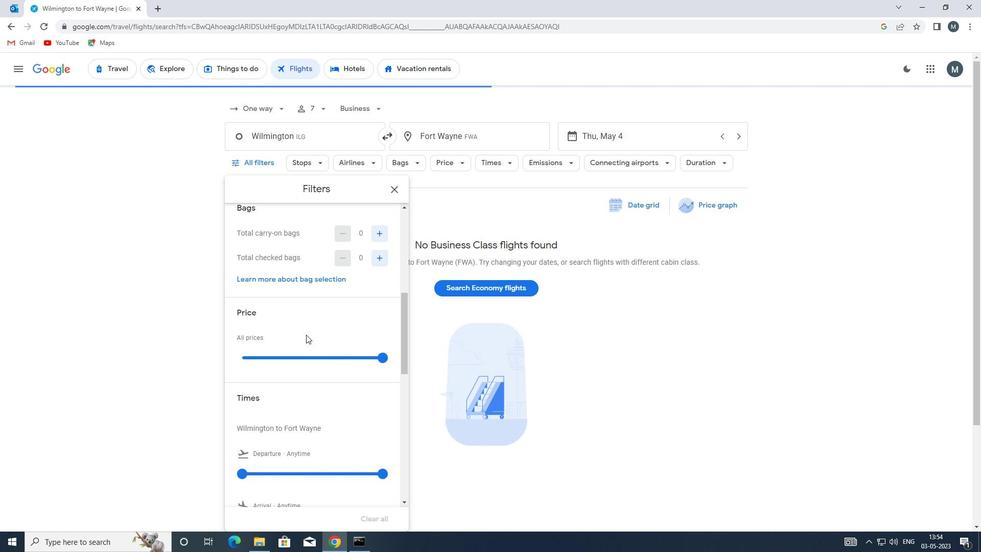 
Action: Mouse scrolled (287, 332) with delta (0, 0)
Screenshot: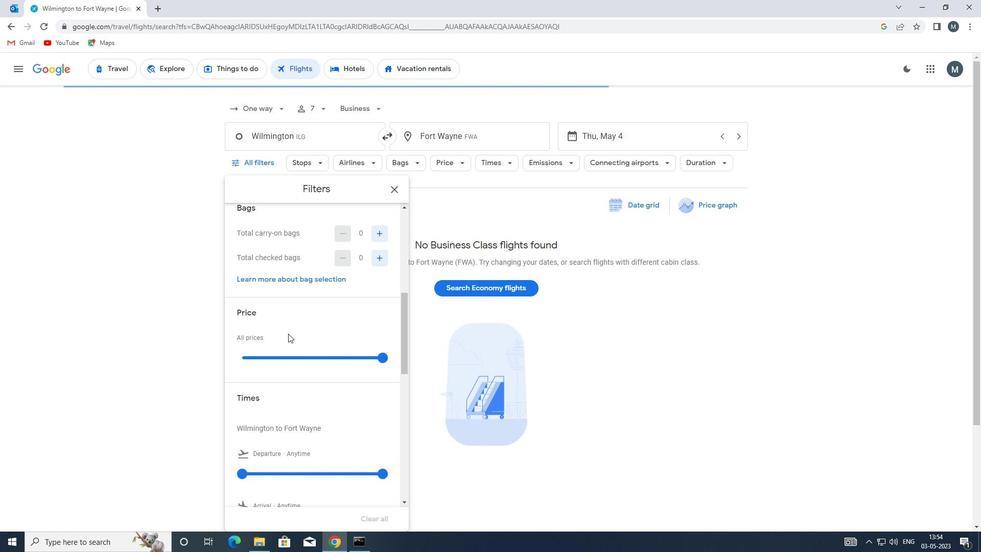 
Action: Mouse moved to (248, 371)
Screenshot: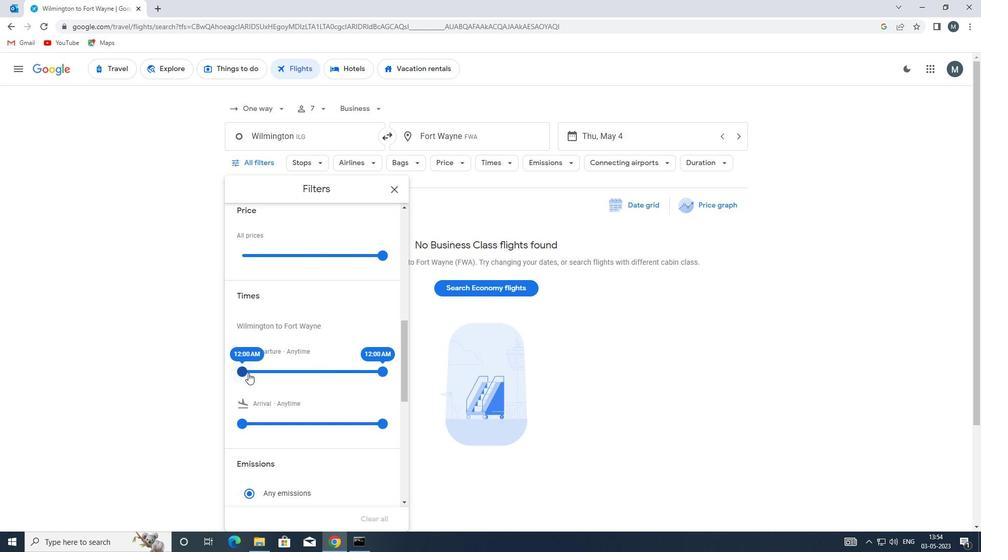 
Action: Mouse pressed left at (248, 371)
Screenshot: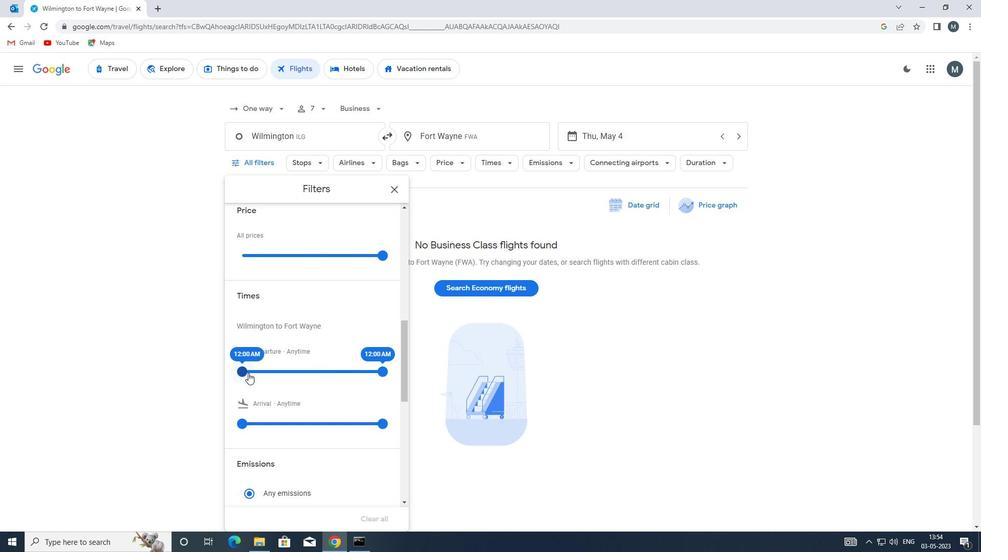 
Action: Mouse moved to (376, 372)
Screenshot: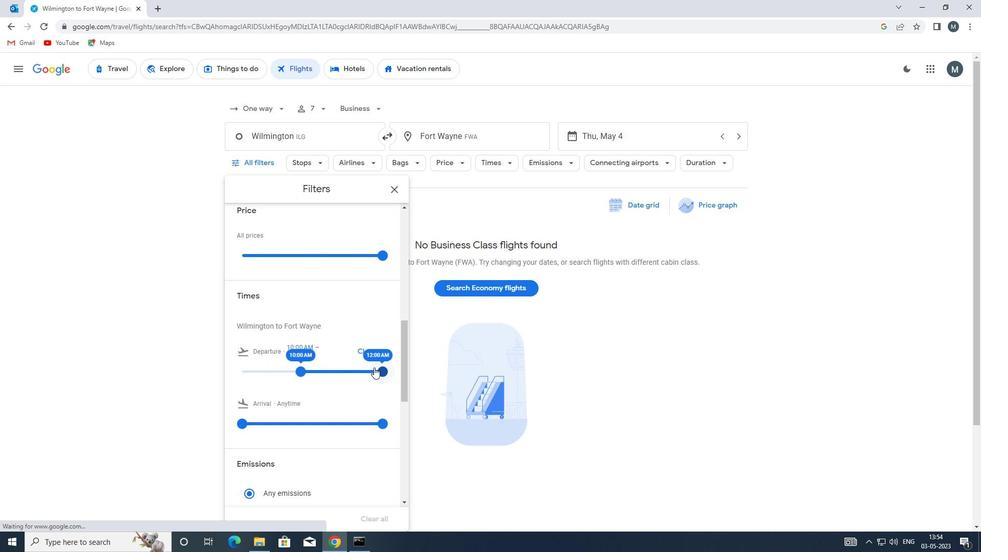 
Action: Mouse pressed left at (376, 372)
Screenshot: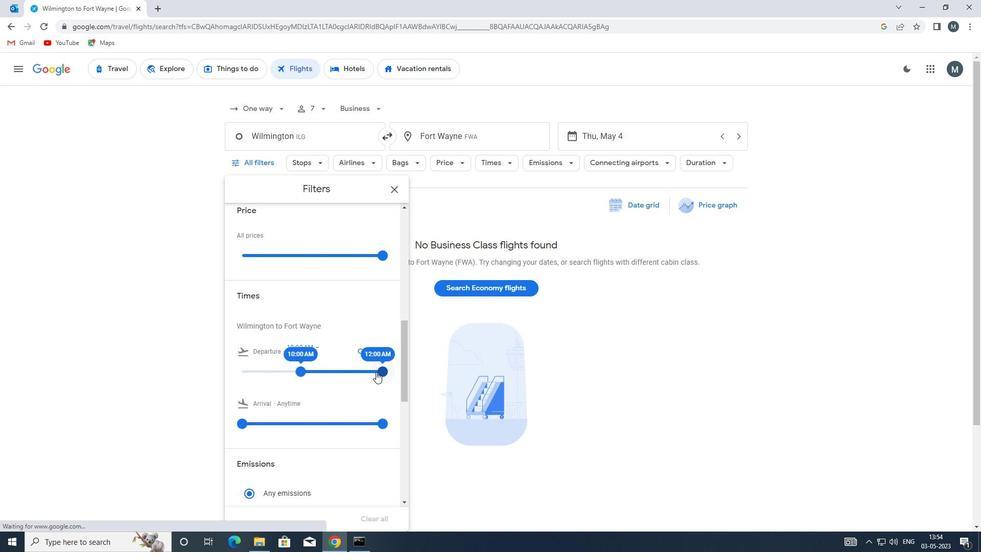 
Action: Mouse moved to (306, 351)
Screenshot: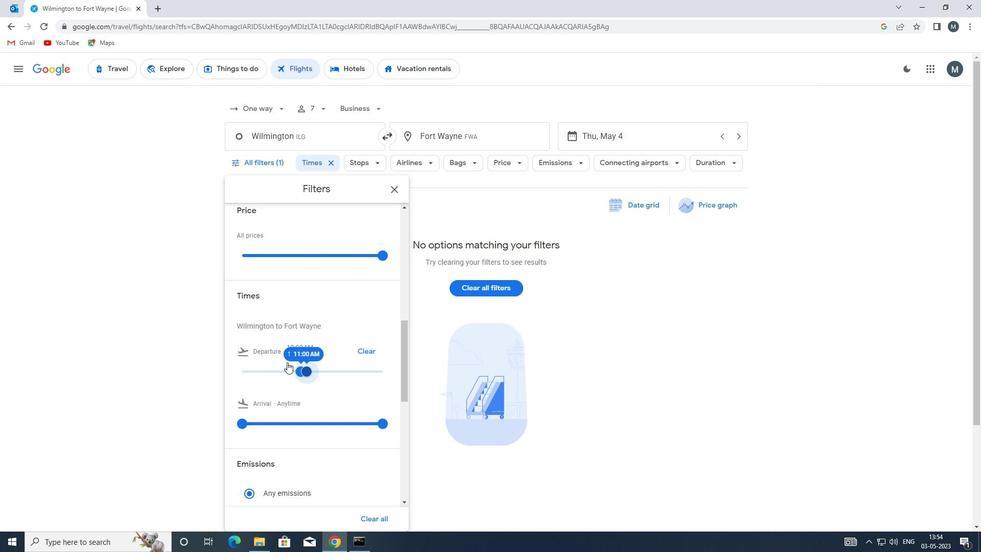 
Action: Mouse scrolled (306, 350) with delta (0, 0)
Screenshot: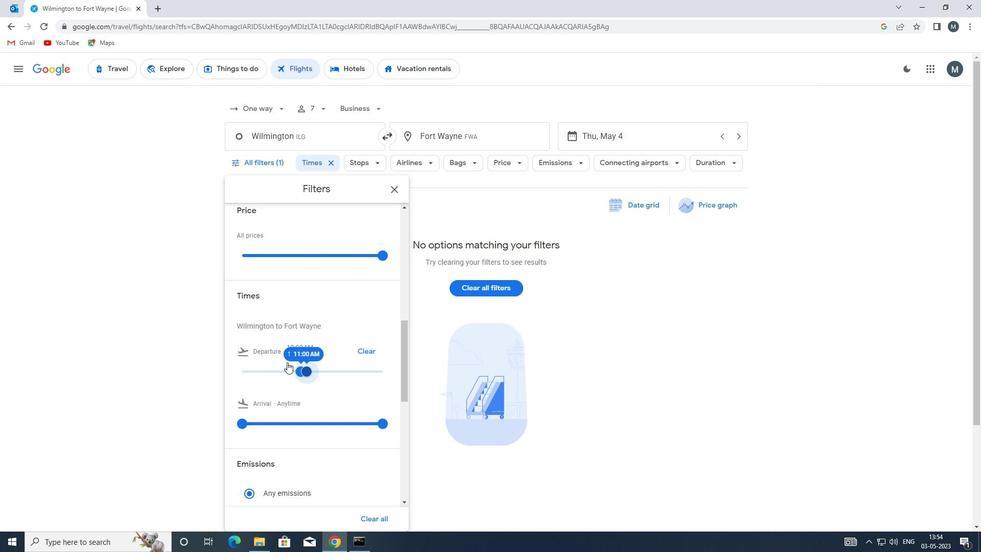 
Action: Mouse moved to (306, 351)
Screenshot: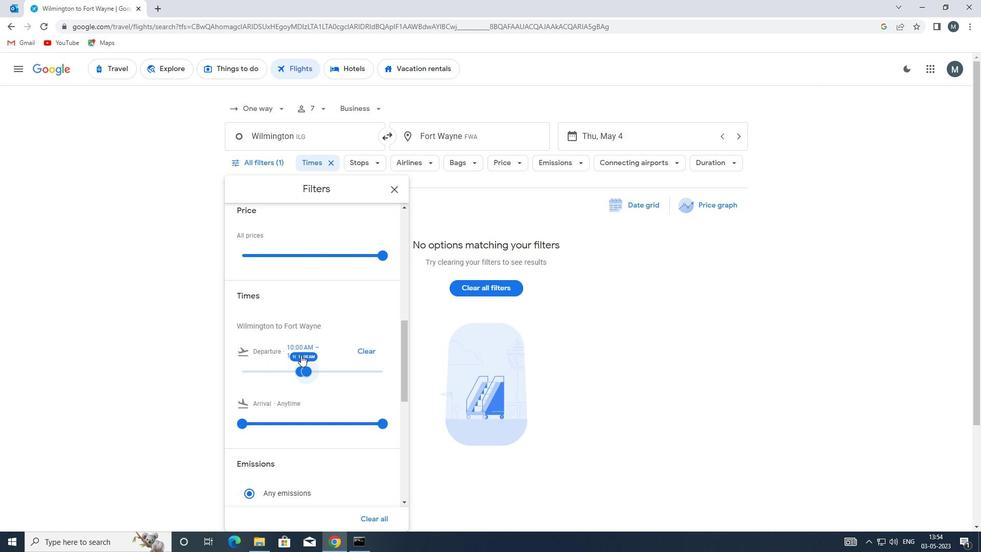 
Action: Mouse scrolled (306, 350) with delta (0, 0)
Screenshot: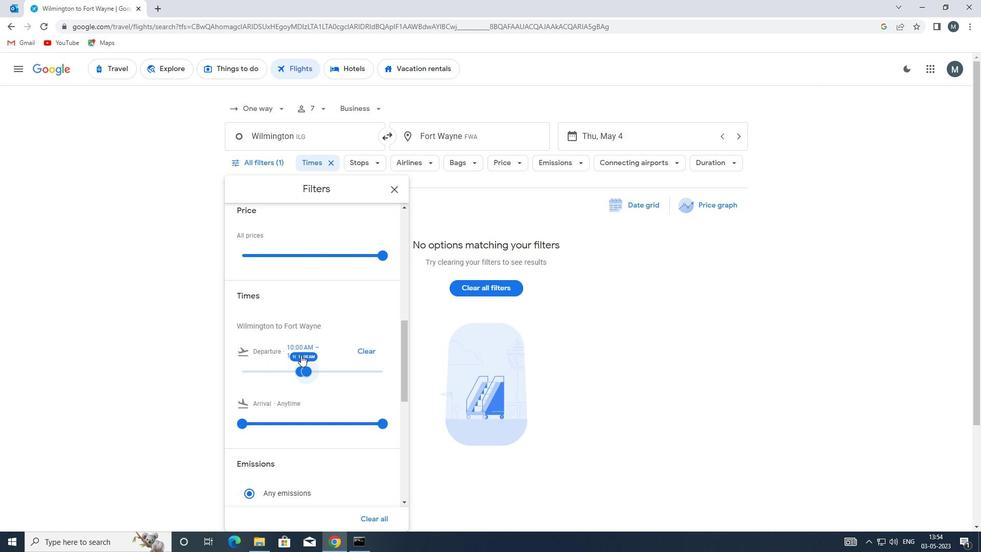 
Action: Mouse scrolled (306, 350) with delta (0, 0)
Screenshot: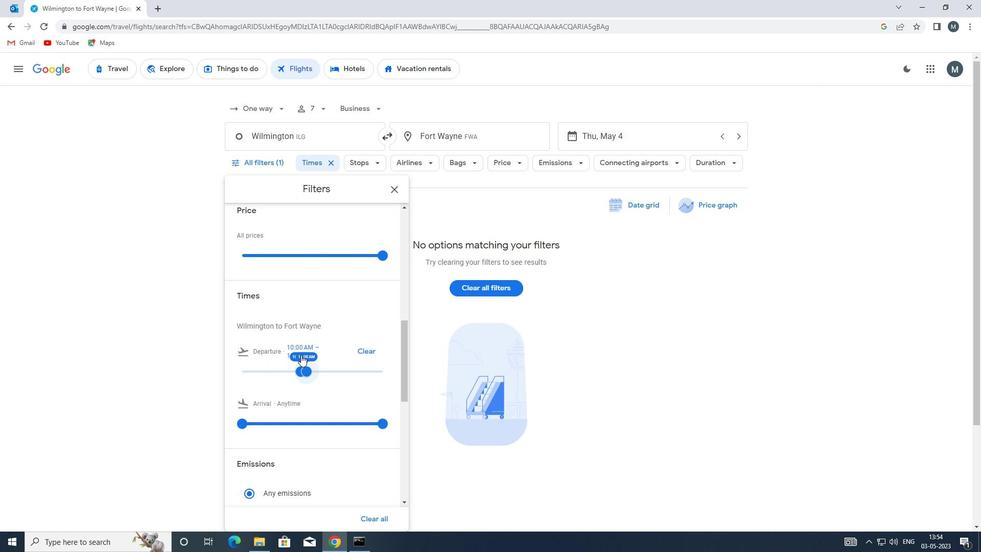 
Action: Mouse moved to (392, 191)
Screenshot: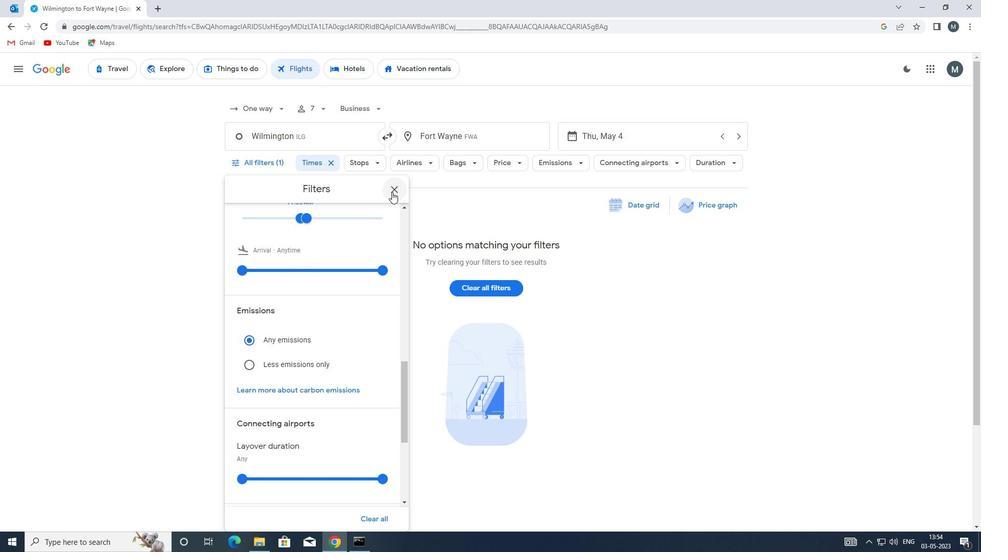 
Action: Mouse pressed left at (392, 191)
Screenshot: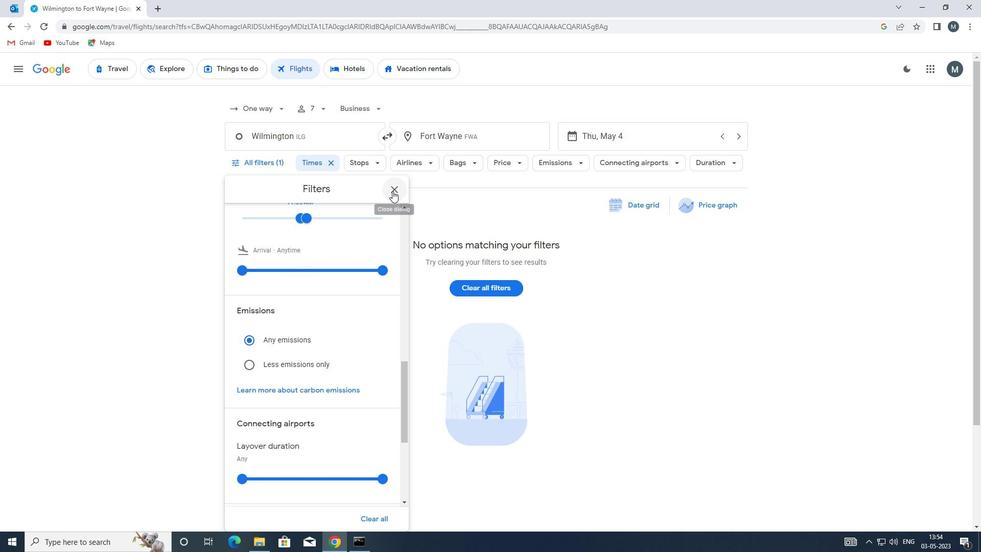 
